 Task: Look for space in Motul, Mexico from 9th July, 2023 to 16th July, 2023 for 2 adults, 1 child in price range Rs.8000 to Rs.16000. Place can be entire place with 2 bedrooms having 2 beds and 1 bathroom. Property type can be house, flat, guest house. Booking option can be shelf check-in. Required host language is English.
Action: Mouse moved to (431, 86)
Screenshot: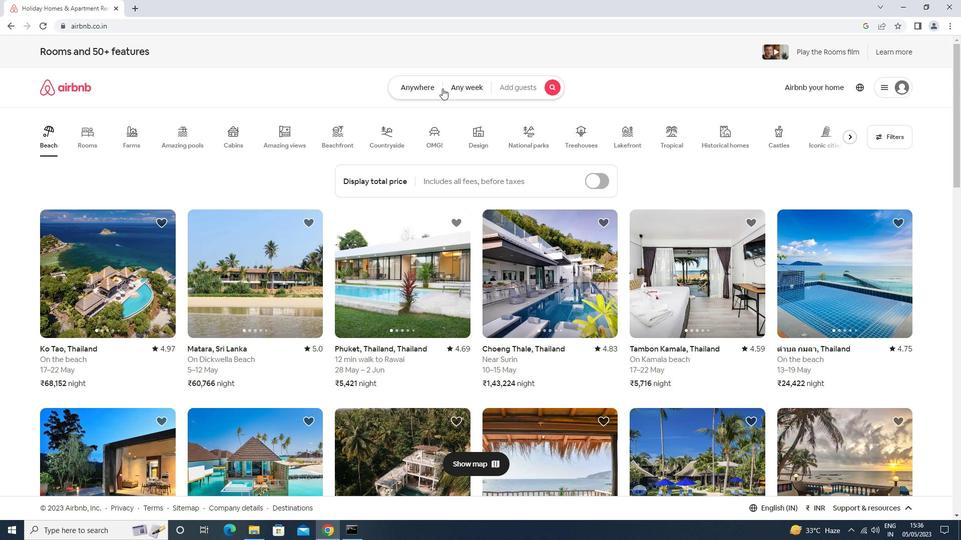 
Action: Mouse pressed left at (431, 86)
Screenshot: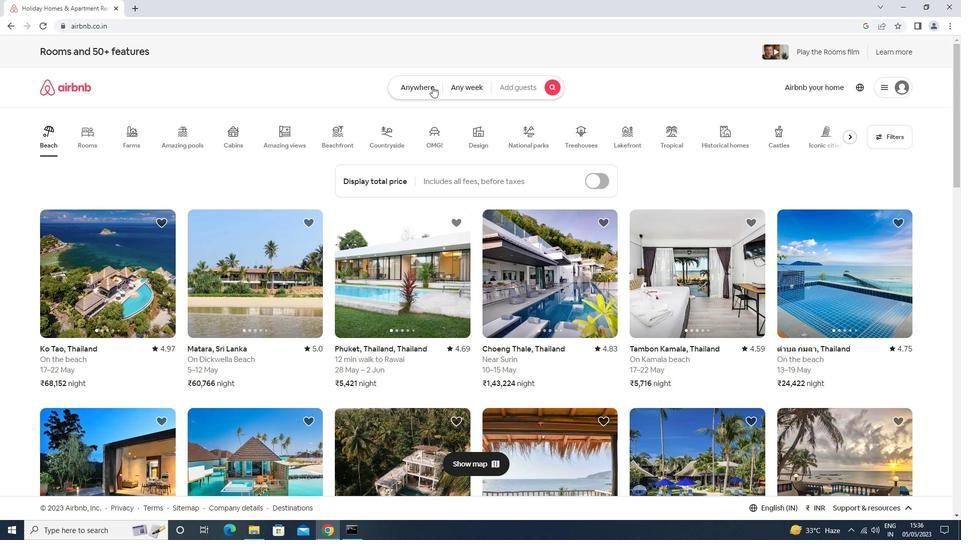 
Action: Mouse moved to (366, 123)
Screenshot: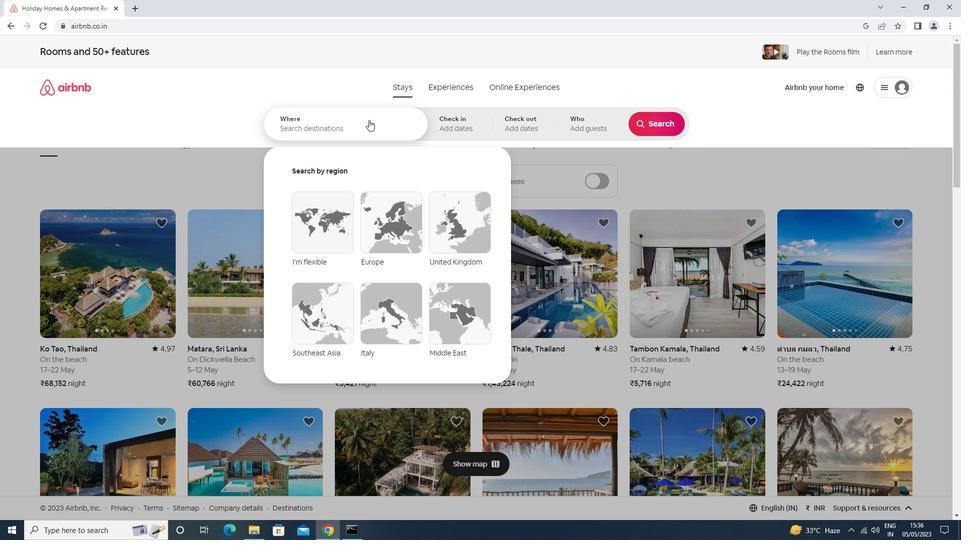 
Action: Mouse pressed left at (366, 123)
Screenshot: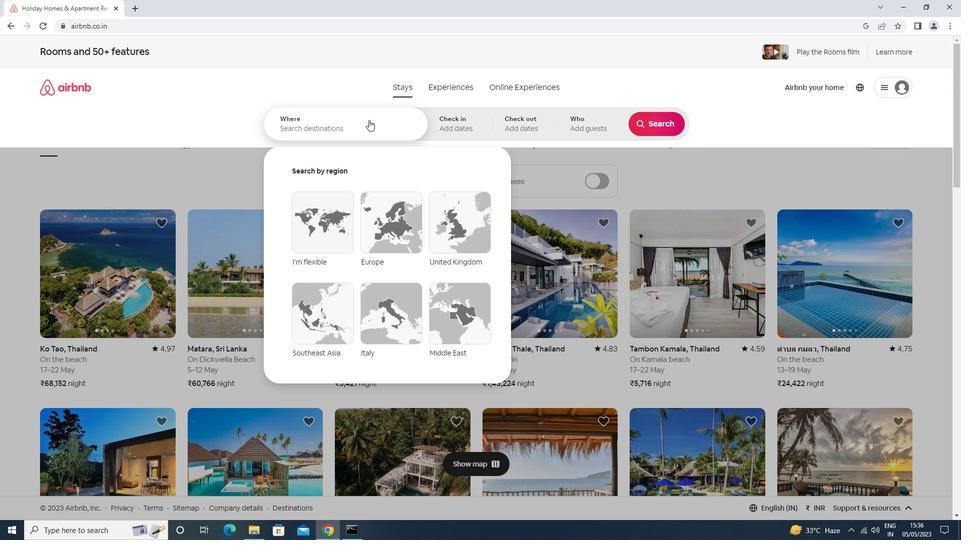 
Action: Mouse moved to (366, 124)
Screenshot: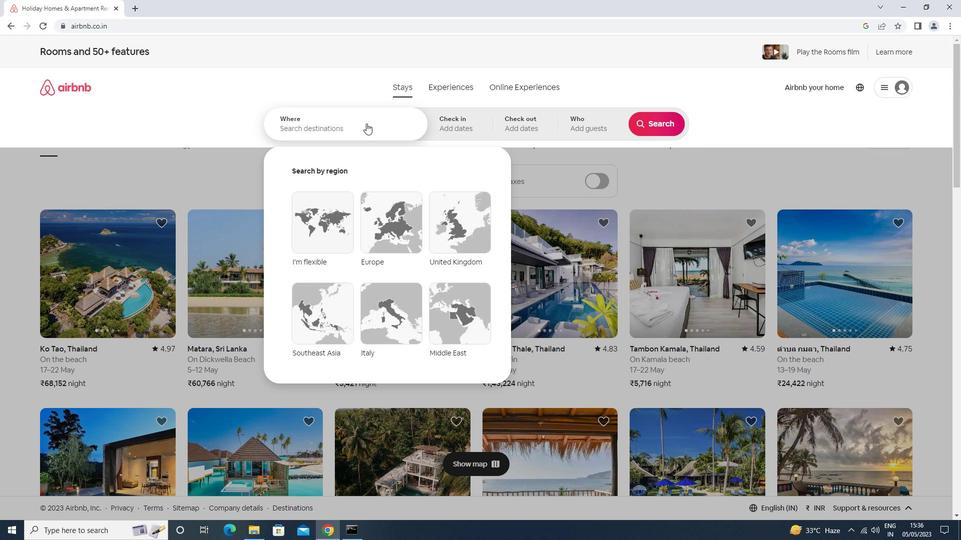 
Action: Key pressed motul<Key.space>mexico<Key.down><Key.enter>
Screenshot: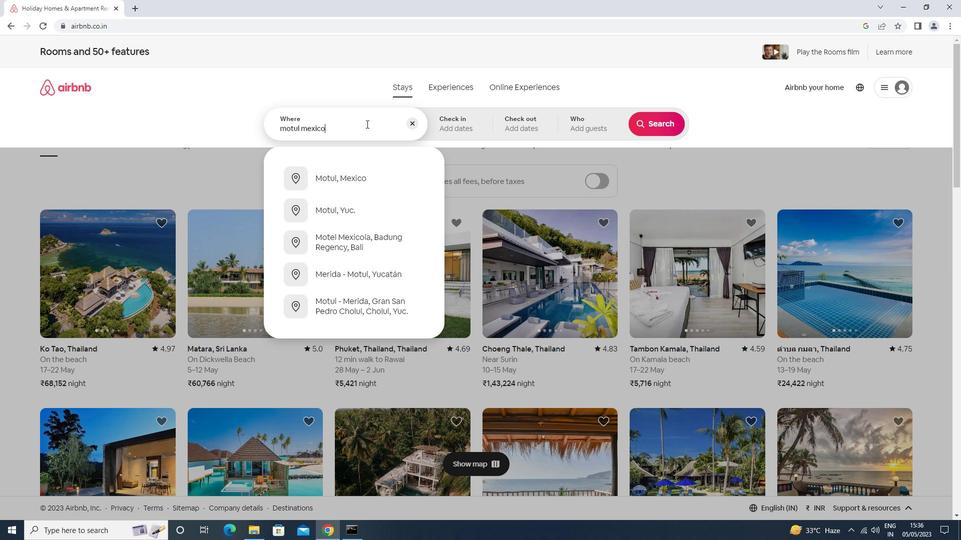 
Action: Mouse moved to (651, 201)
Screenshot: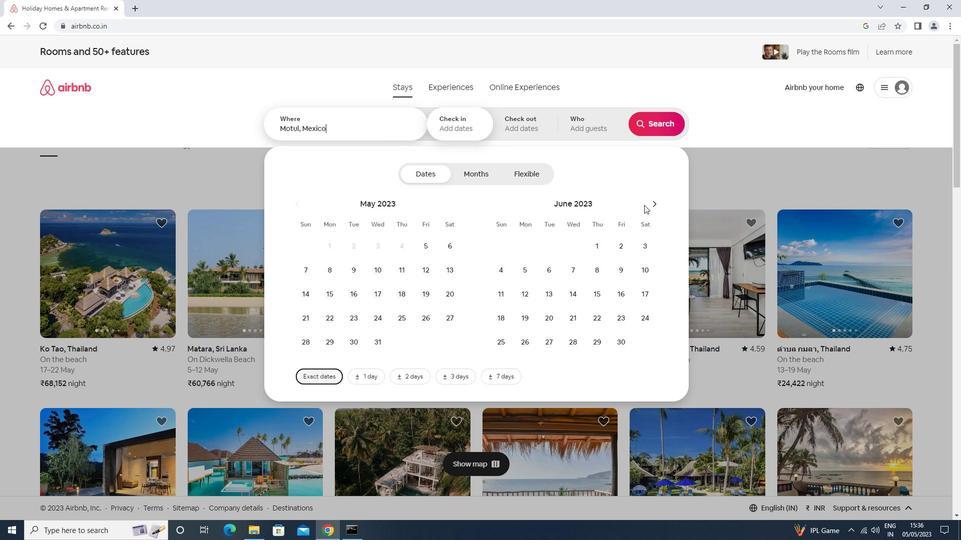 
Action: Mouse pressed left at (651, 201)
Screenshot: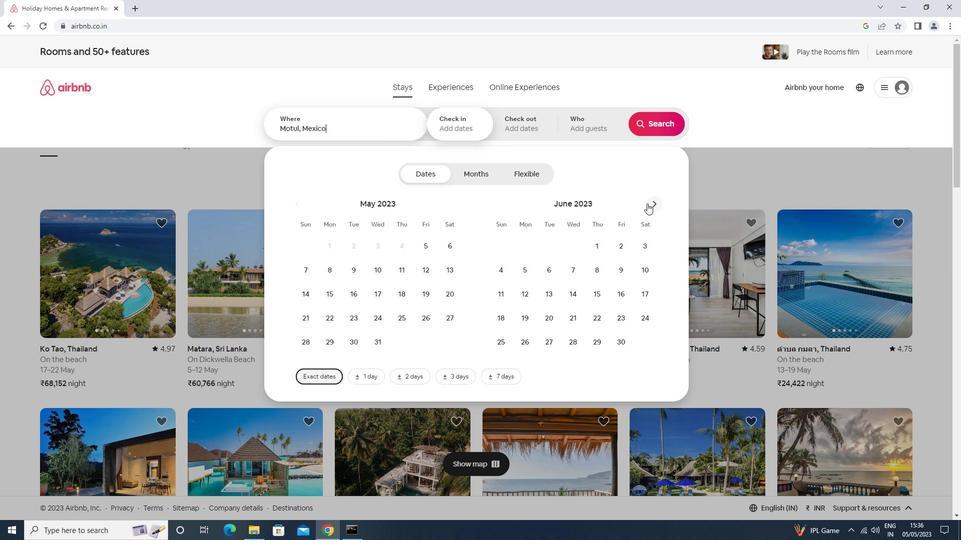 
Action: Mouse moved to (509, 293)
Screenshot: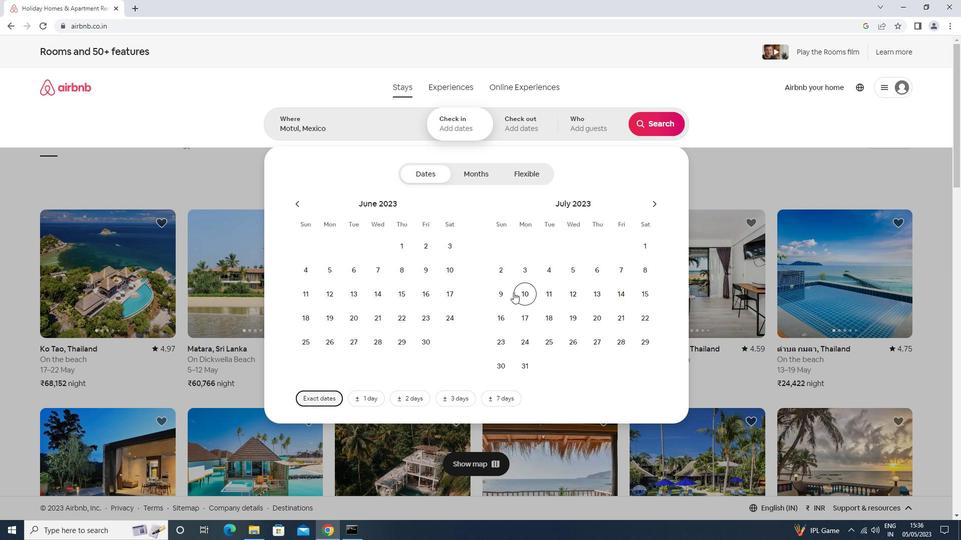 
Action: Mouse pressed left at (509, 293)
Screenshot: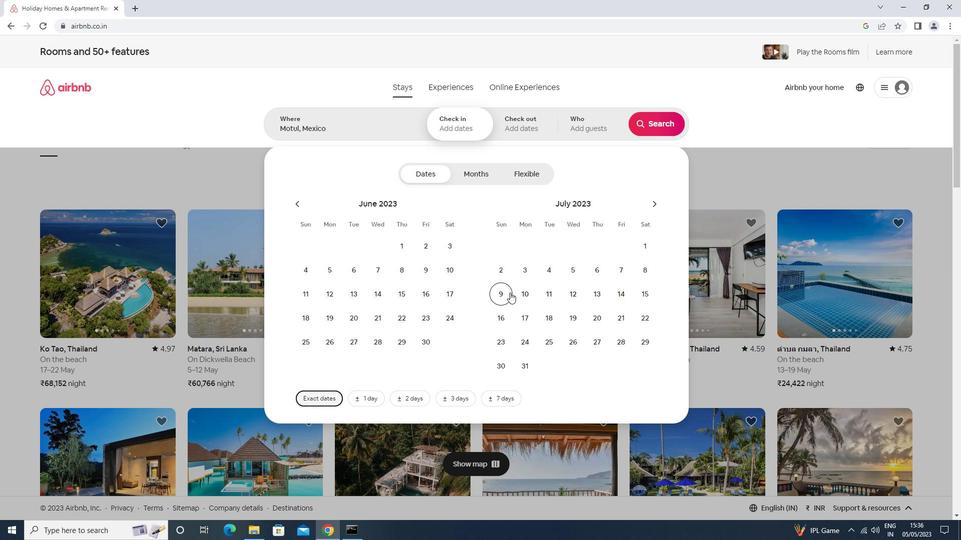 
Action: Mouse moved to (495, 320)
Screenshot: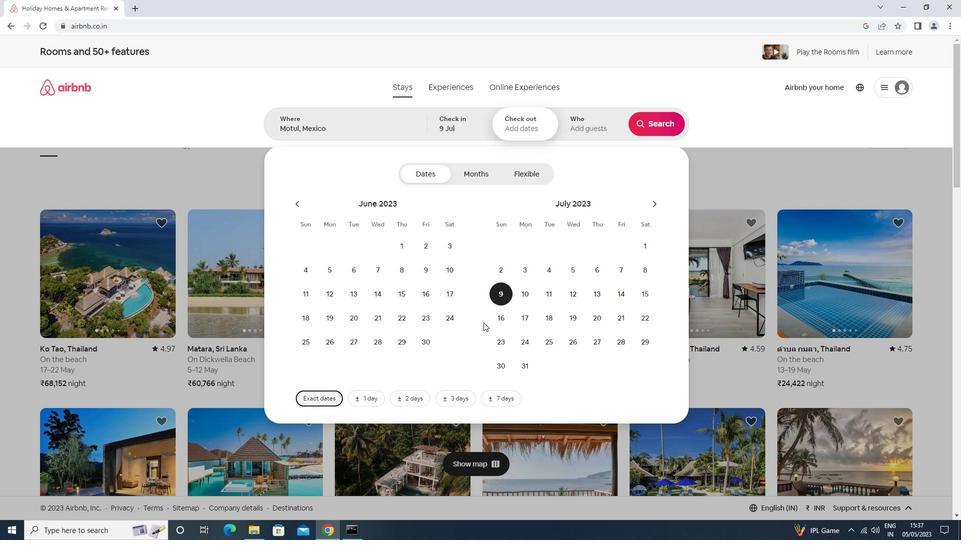 
Action: Mouse pressed left at (495, 320)
Screenshot: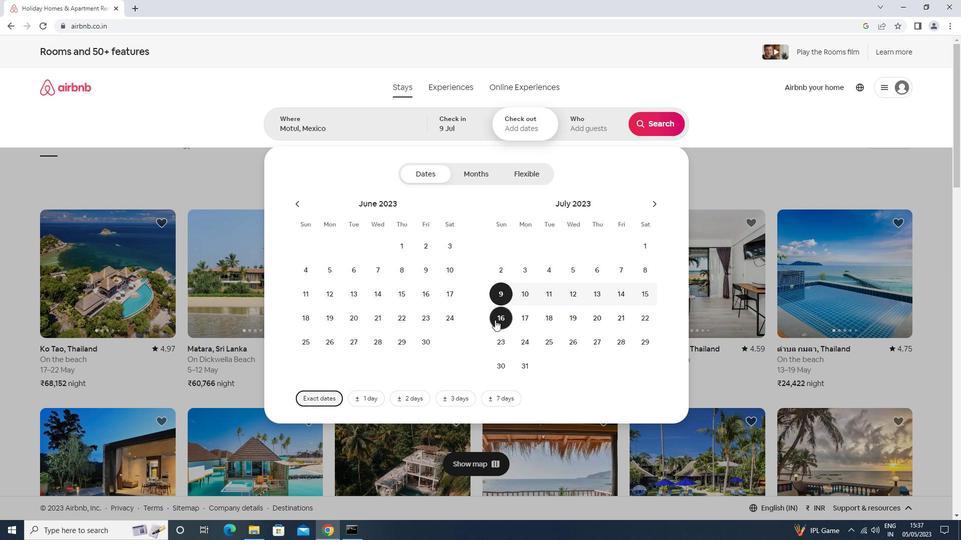 
Action: Mouse moved to (595, 126)
Screenshot: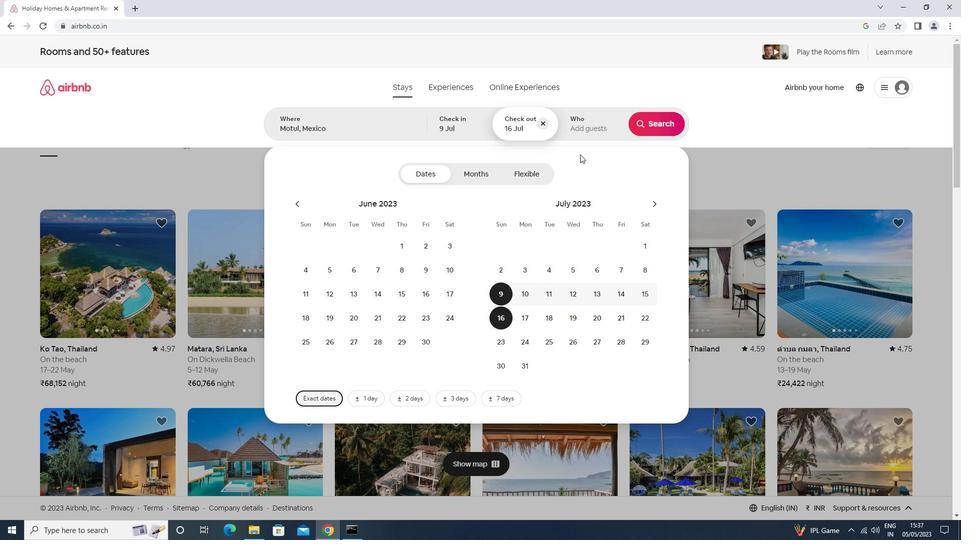
Action: Mouse pressed left at (595, 126)
Screenshot: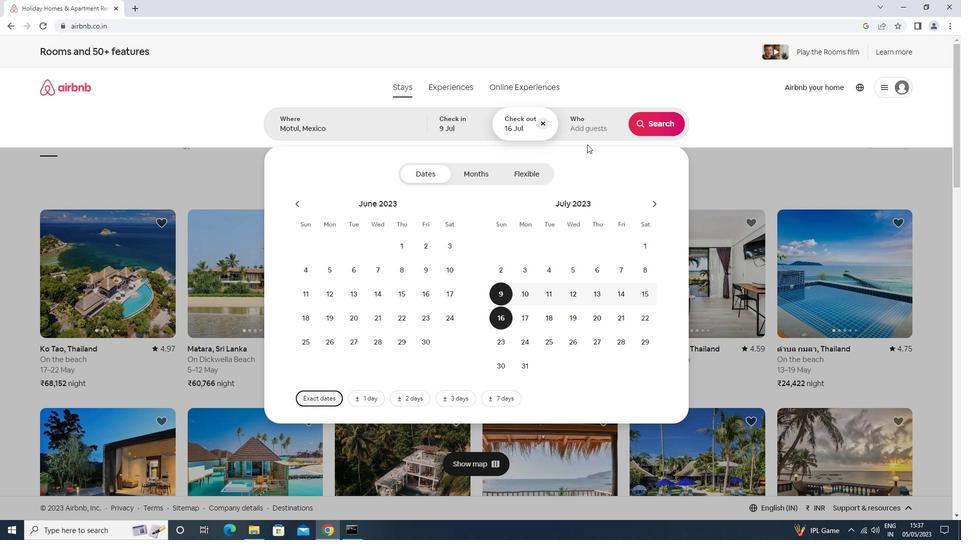 
Action: Mouse moved to (658, 181)
Screenshot: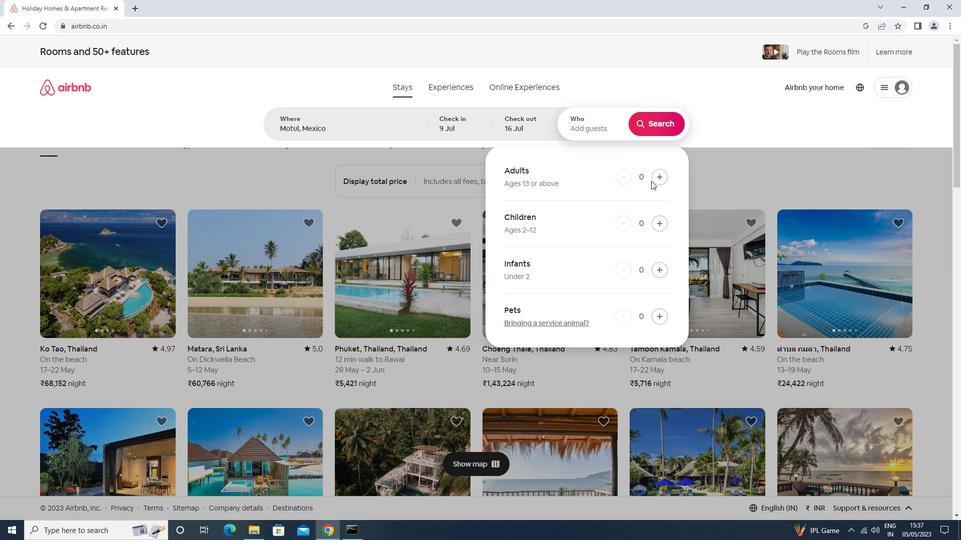 
Action: Mouse pressed left at (658, 181)
Screenshot: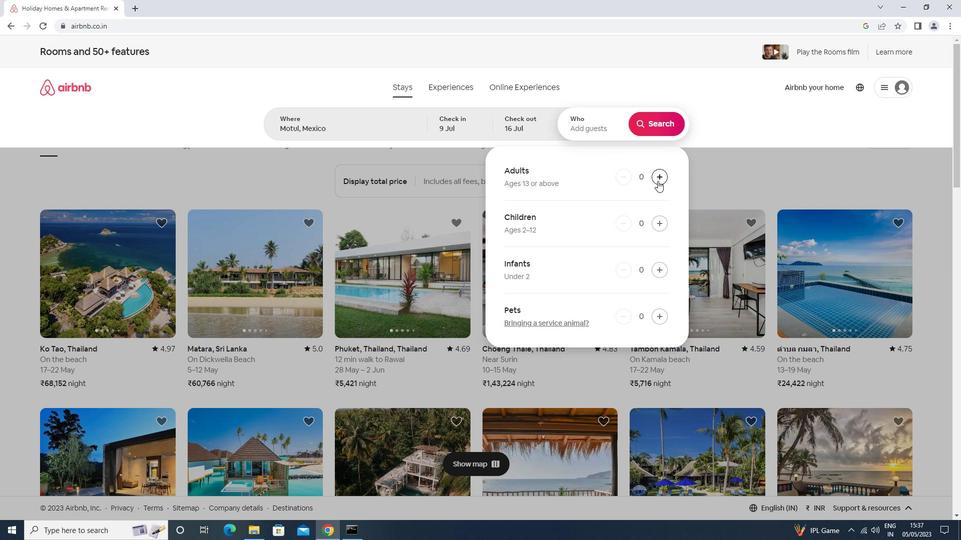 
Action: Mouse pressed left at (658, 181)
Screenshot: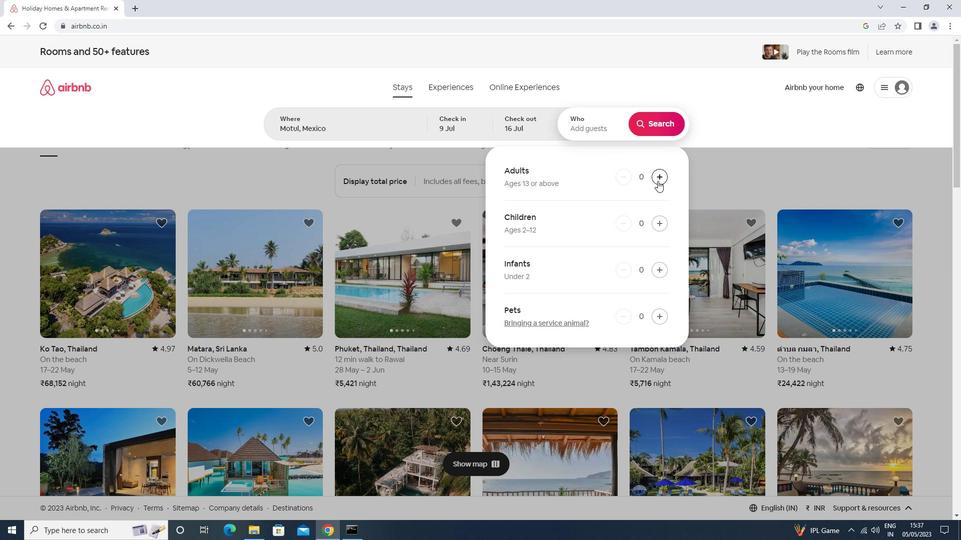 
Action: Mouse moved to (659, 222)
Screenshot: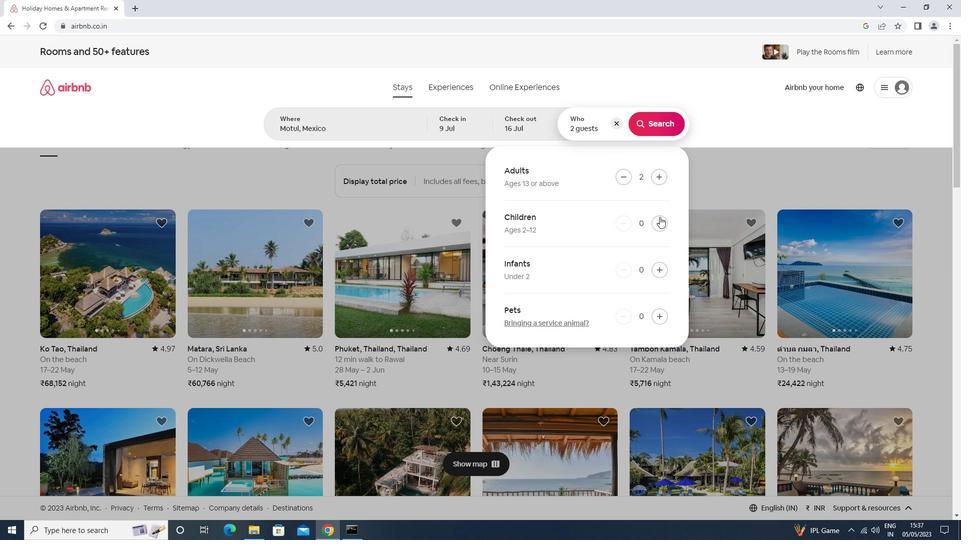 
Action: Mouse pressed left at (659, 222)
Screenshot: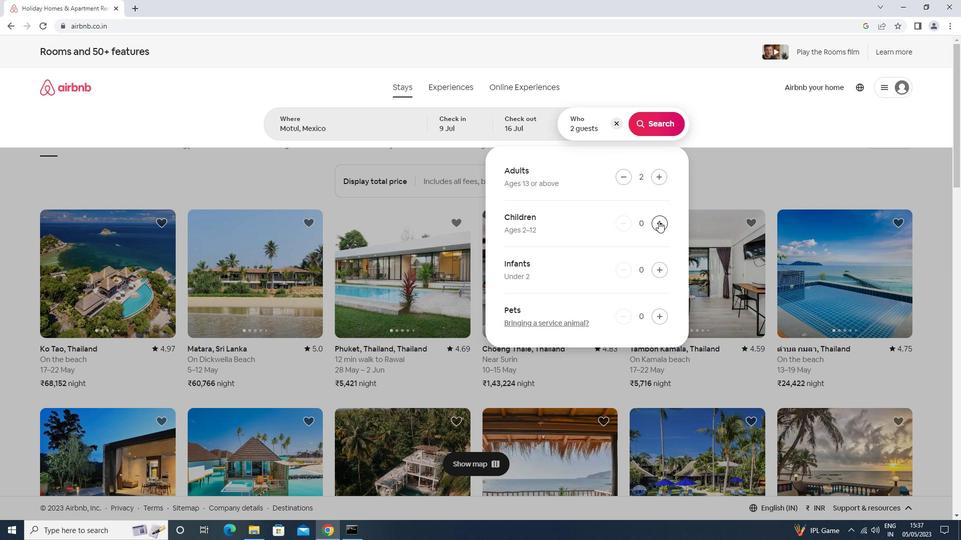 
Action: Mouse moved to (670, 124)
Screenshot: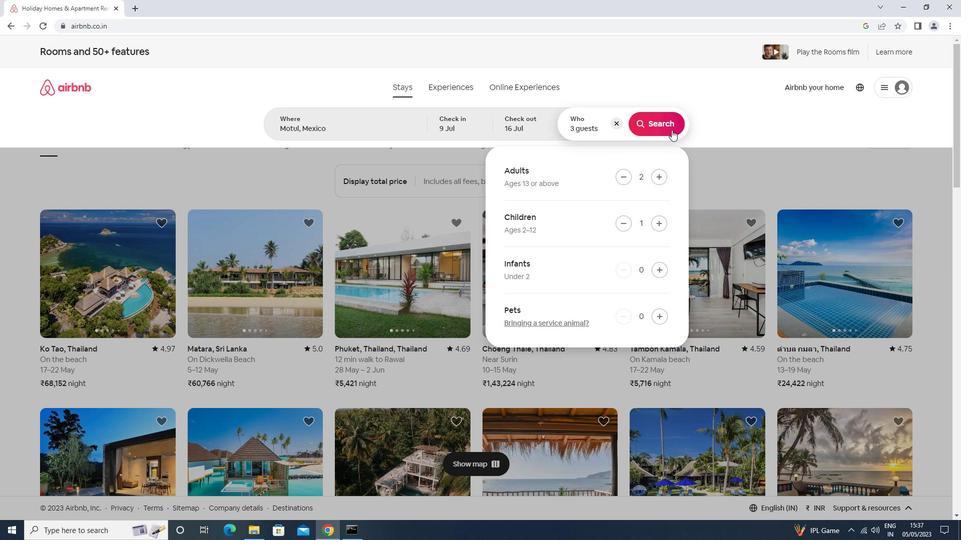 
Action: Mouse pressed left at (670, 124)
Screenshot: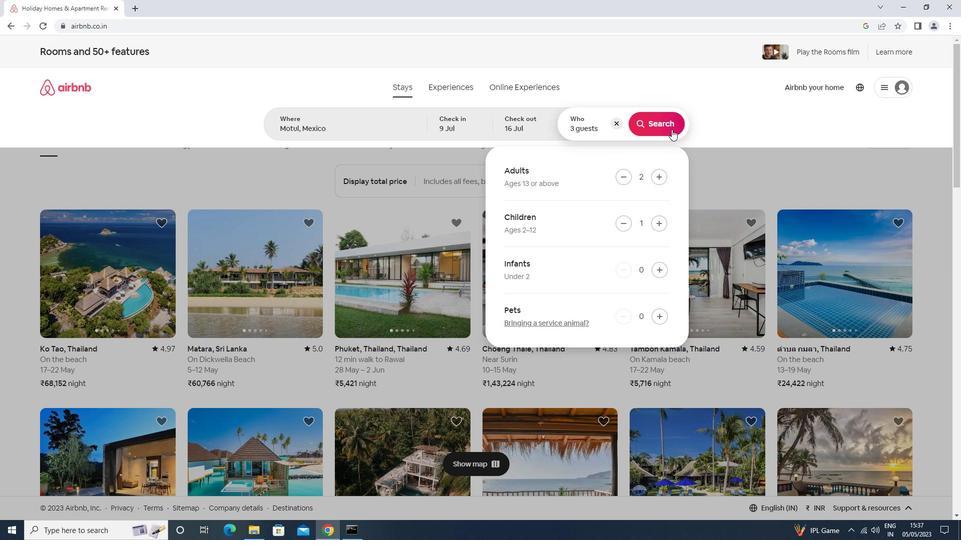 
Action: Mouse moved to (920, 96)
Screenshot: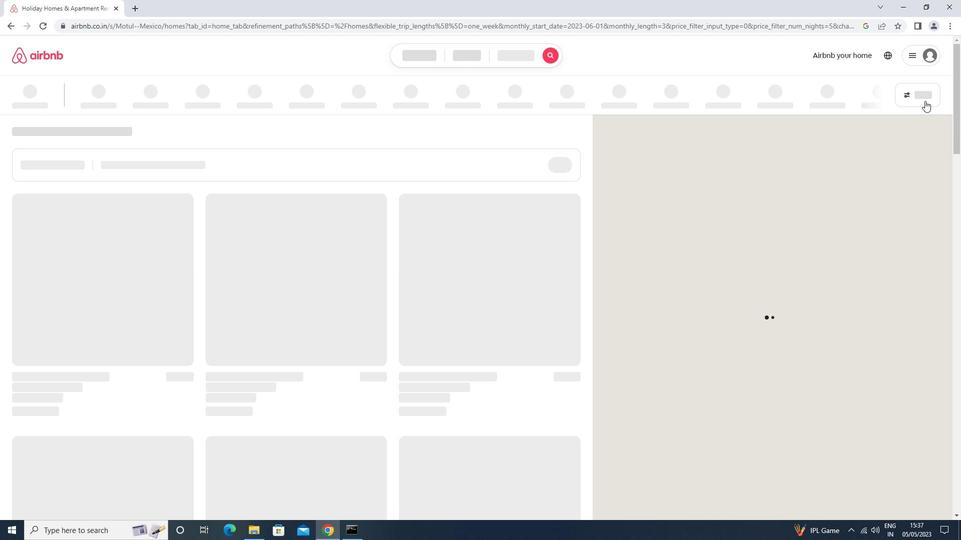 
Action: Mouse pressed left at (920, 96)
Screenshot: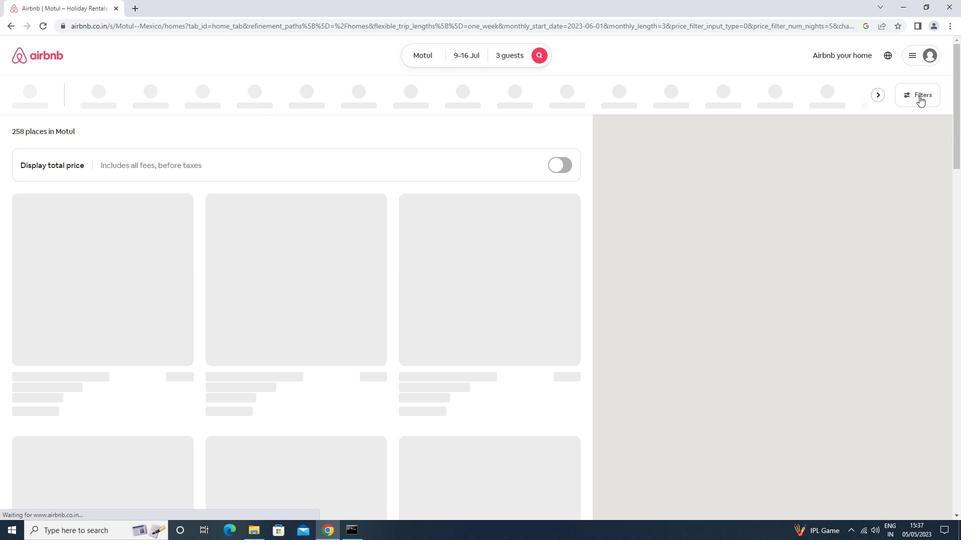 
Action: Mouse moved to (419, 342)
Screenshot: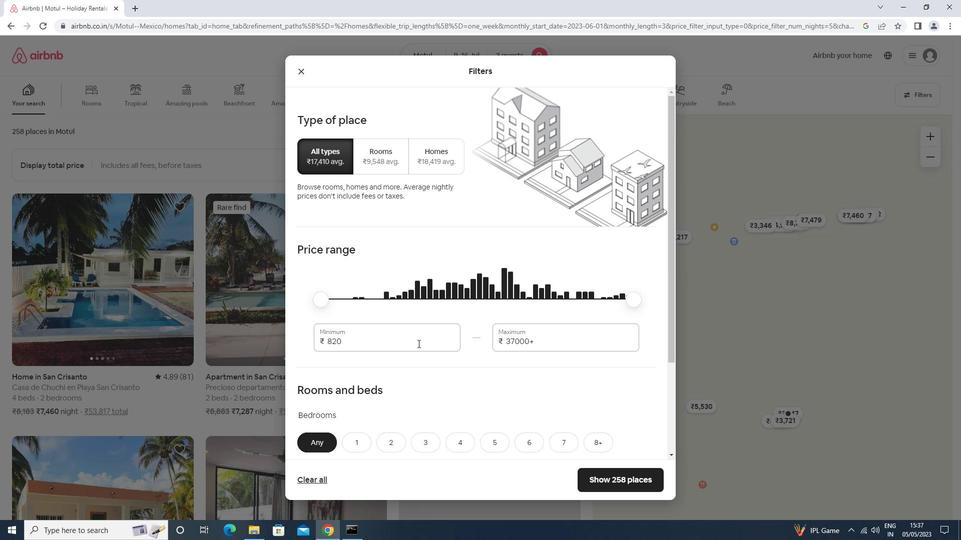 
Action: Mouse pressed left at (419, 342)
Screenshot: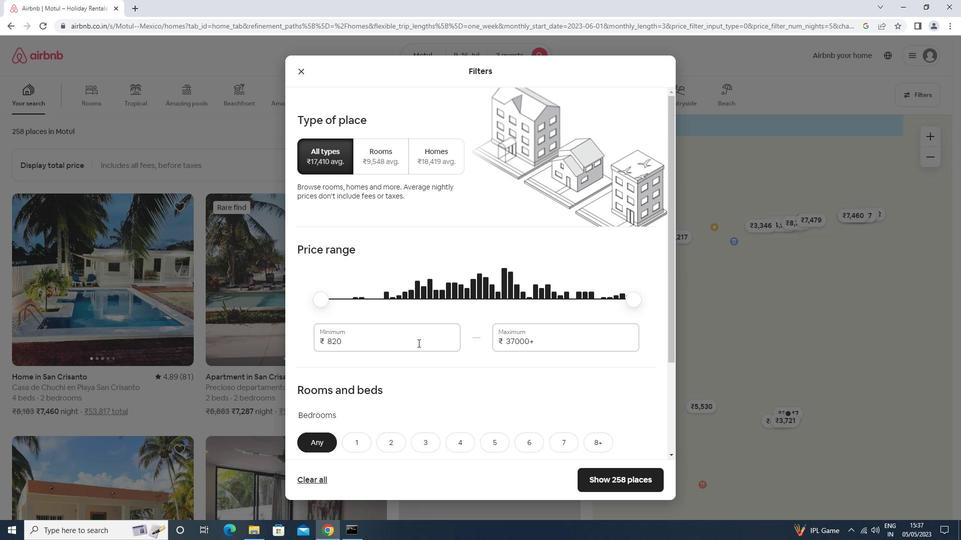 
Action: Key pressed <Key.backspace><Key.backspace><Key.backspace>8000<Key.tab>16000
Screenshot: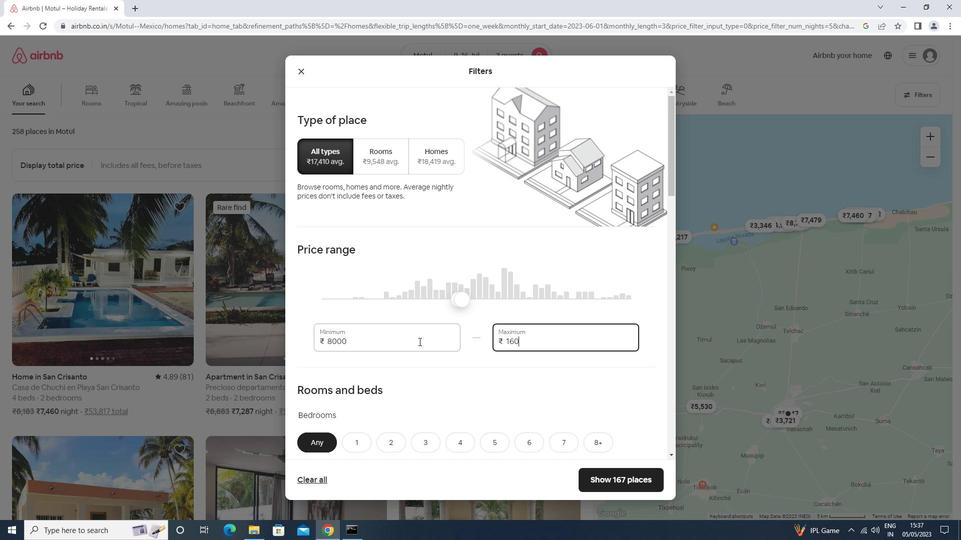 
Action: Mouse moved to (410, 353)
Screenshot: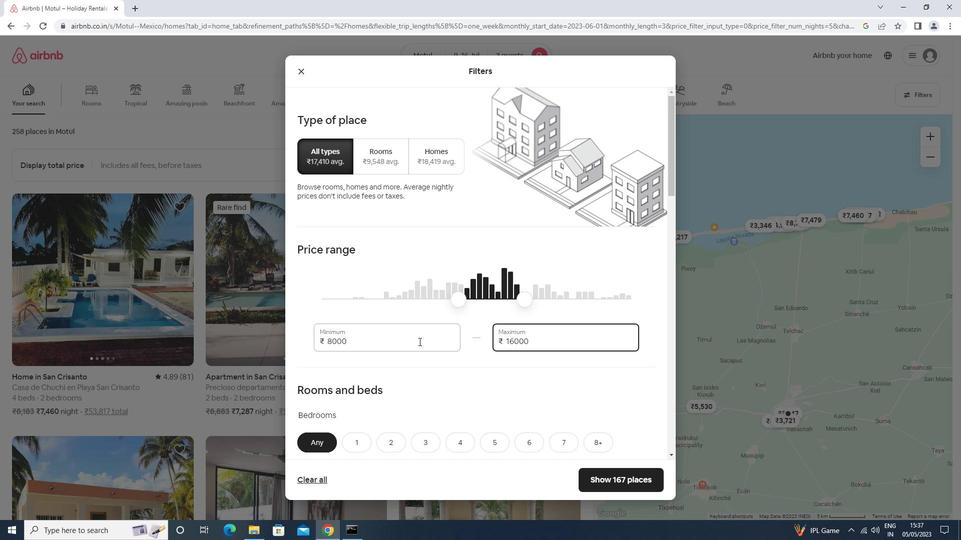 
Action: Mouse scrolled (410, 352) with delta (0, 0)
Screenshot: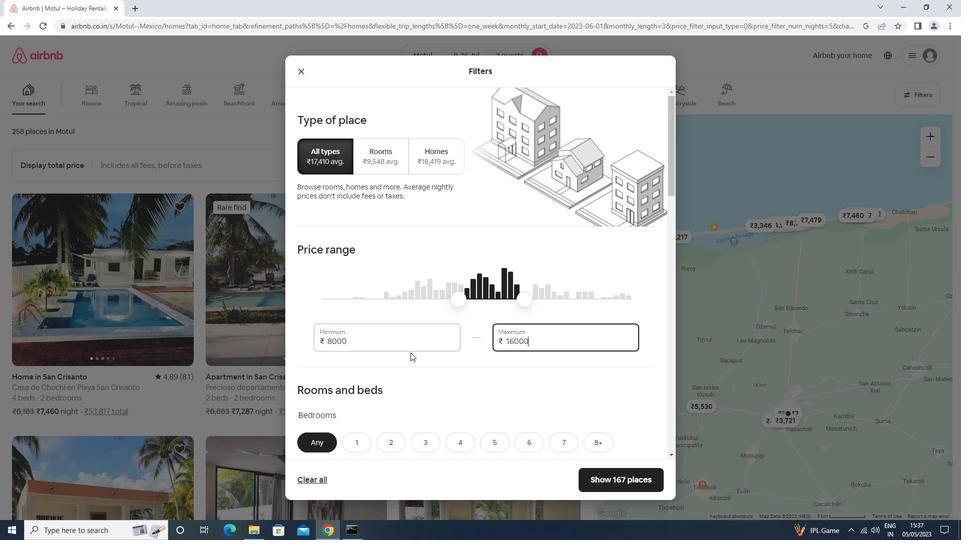 
Action: Mouse scrolled (410, 352) with delta (0, 0)
Screenshot: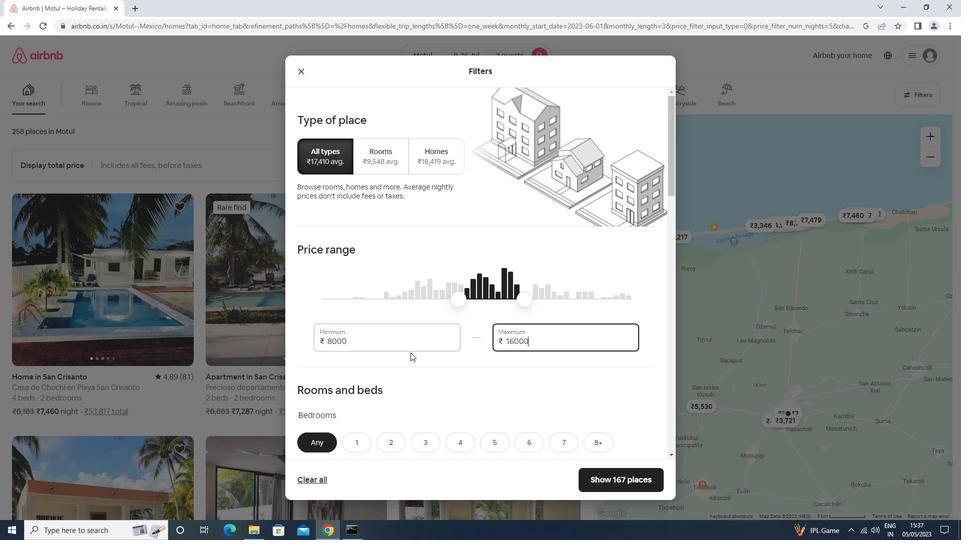 
Action: Mouse scrolled (410, 352) with delta (0, 0)
Screenshot: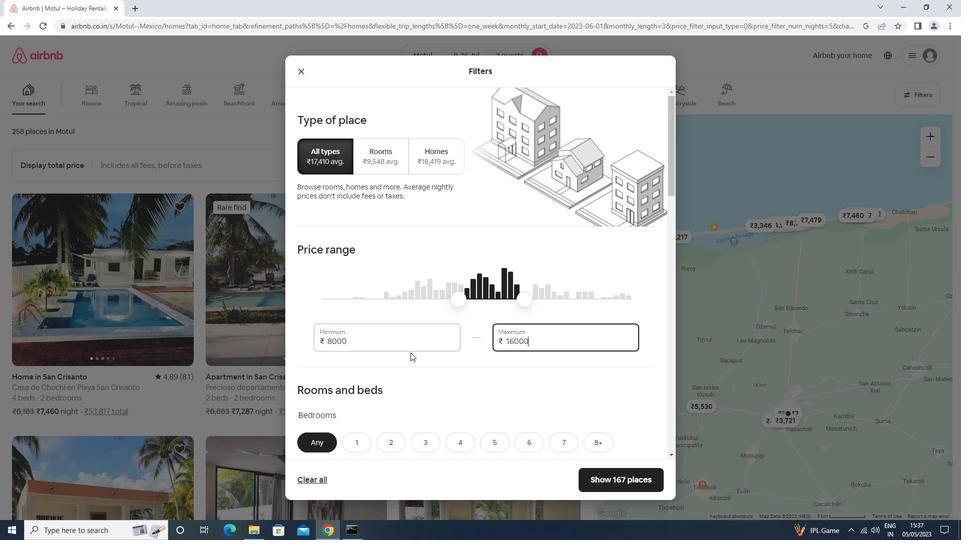 
Action: Mouse scrolled (410, 352) with delta (0, 0)
Screenshot: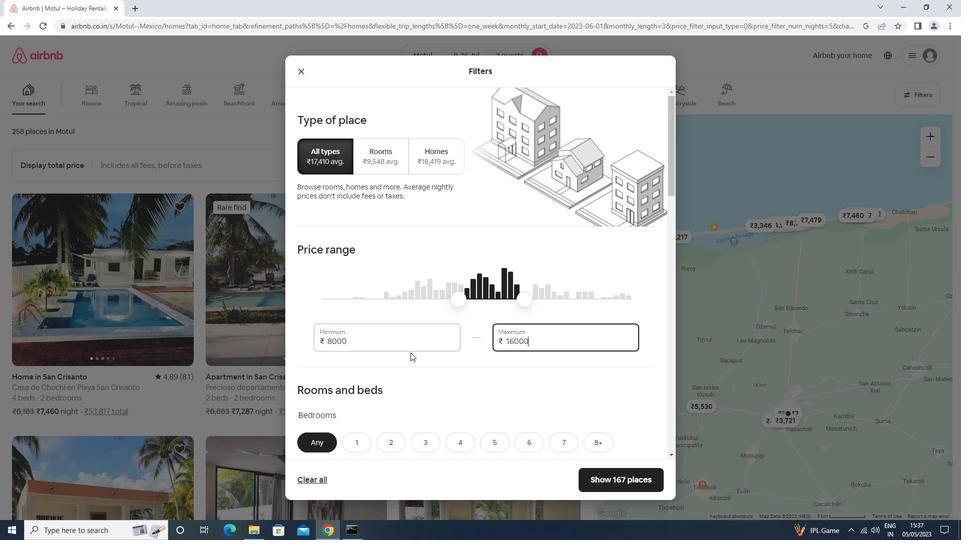 
Action: Mouse scrolled (410, 352) with delta (0, 0)
Screenshot: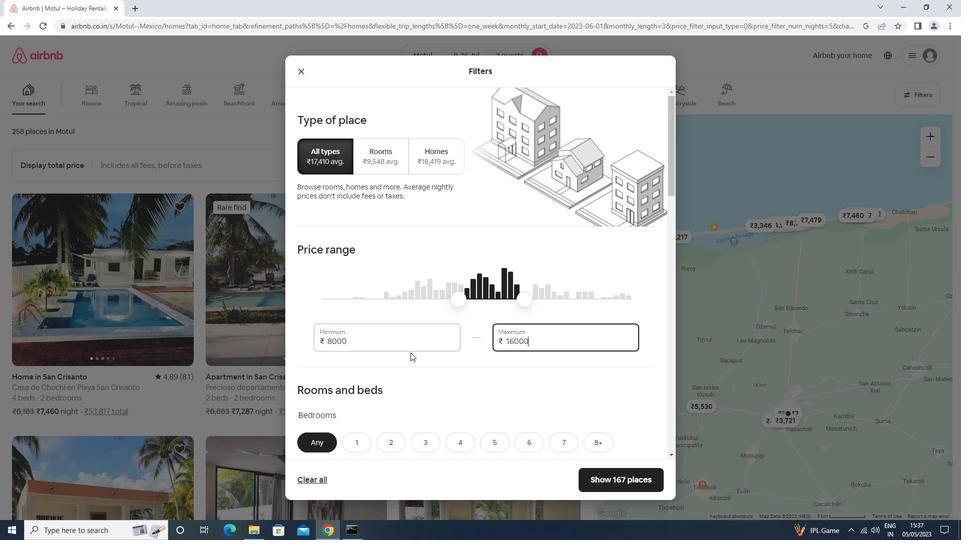 
Action: Mouse moved to (393, 194)
Screenshot: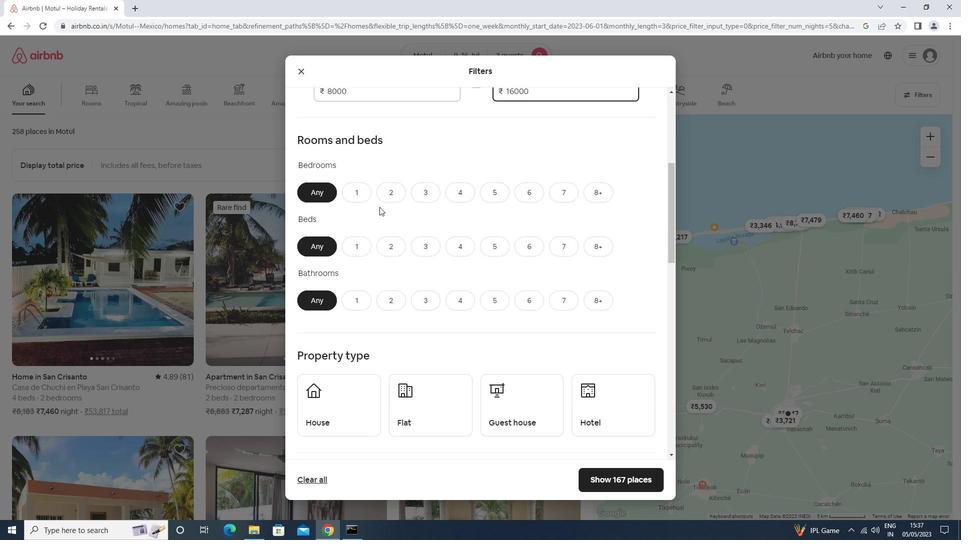 
Action: Mouse pressed left at (393, 194)
Screenshot: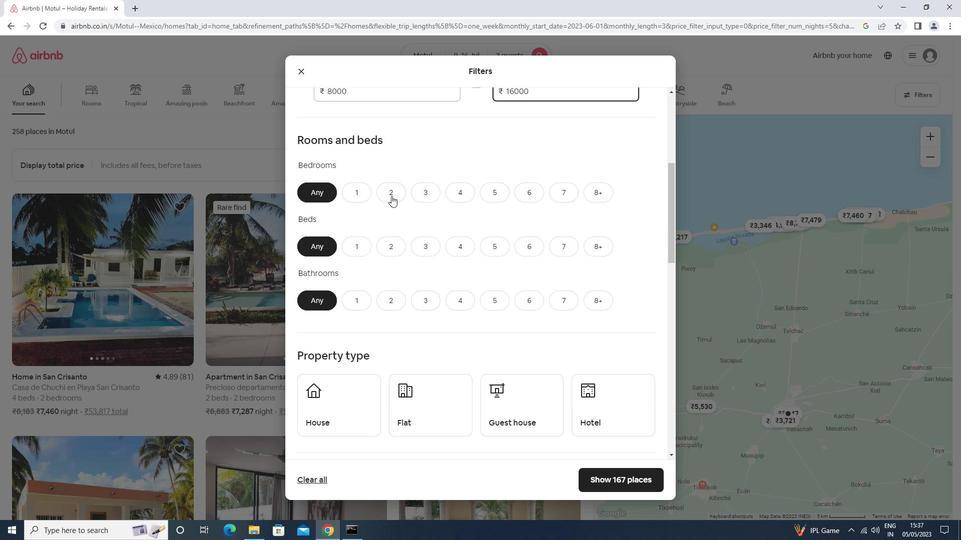 
Action: Mouse moved to (389, 250)
Screenshot: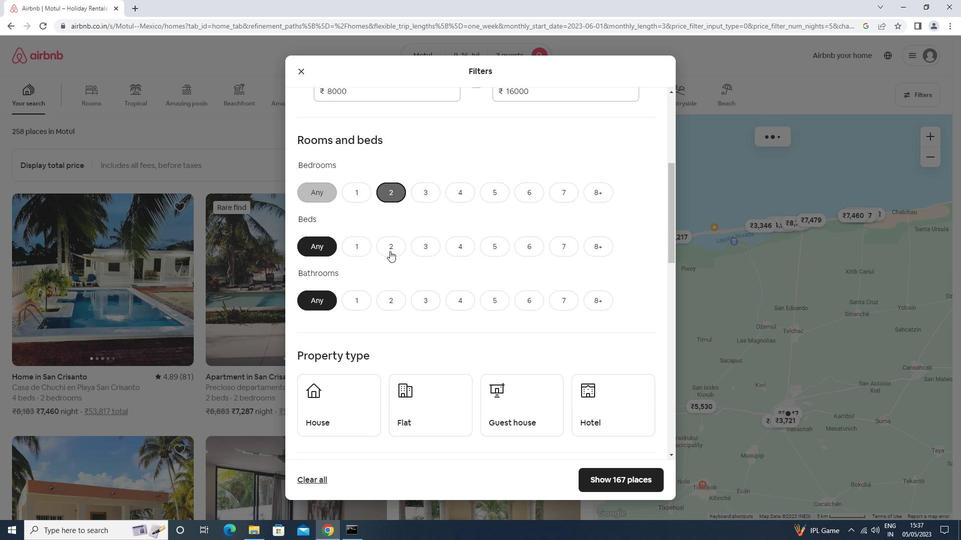 
Action: Mouse pressed left at (389, 250)
Screenshot: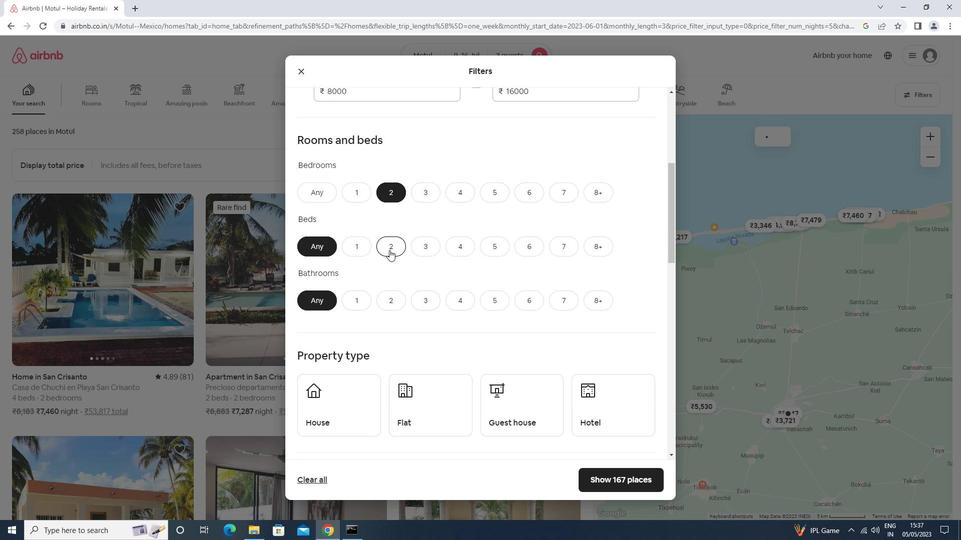 
Action: Mouse moved to (355, 308)
Screenshot: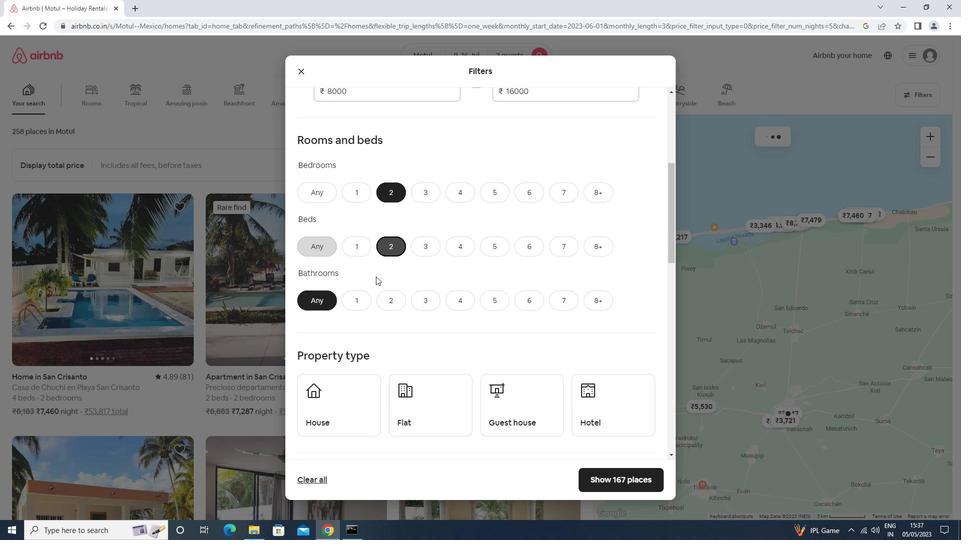 
Action: Mouse pressed left at (355, 308)
Screenshot: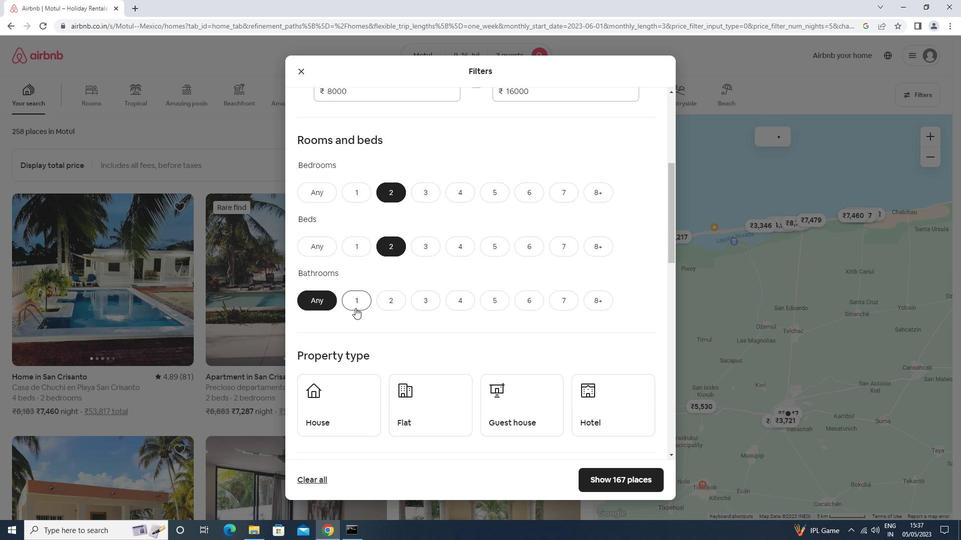 
Action: Mouse scrolled (355, 308) with delta (0, 0)
Screenshot: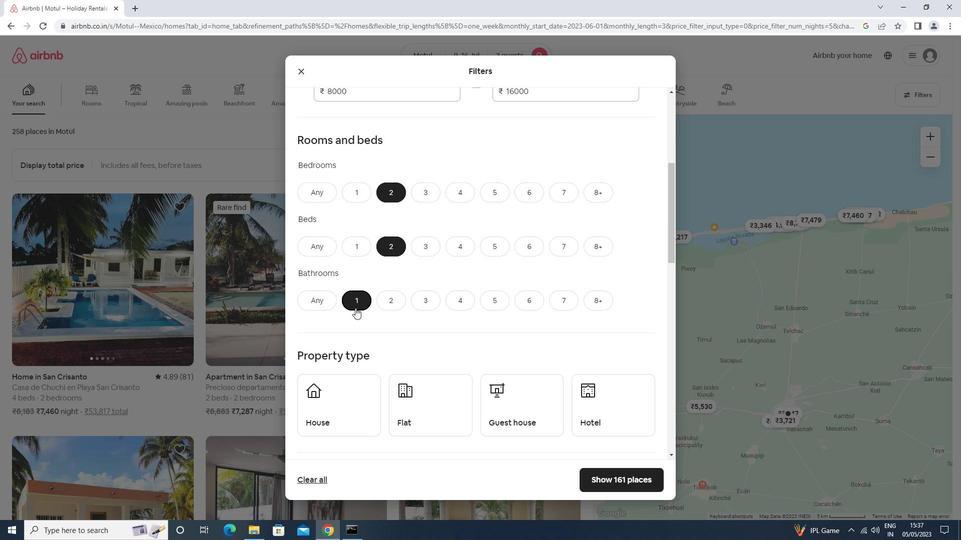
Action: Mouse scrolled (355, 308) with delta (0, 0)
Screenshot: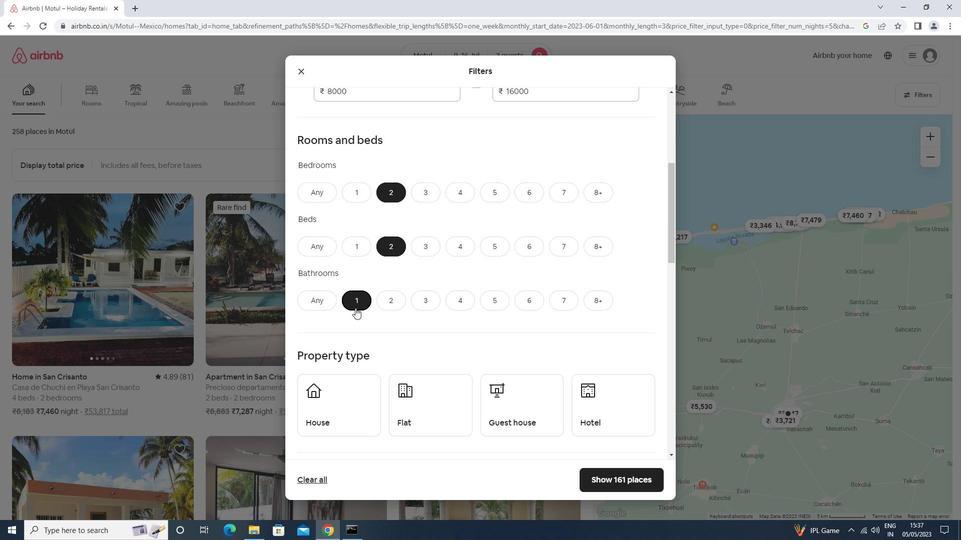 
Action: Mouse scrolled (355, 308) with delta (0, 0)
Screenshot: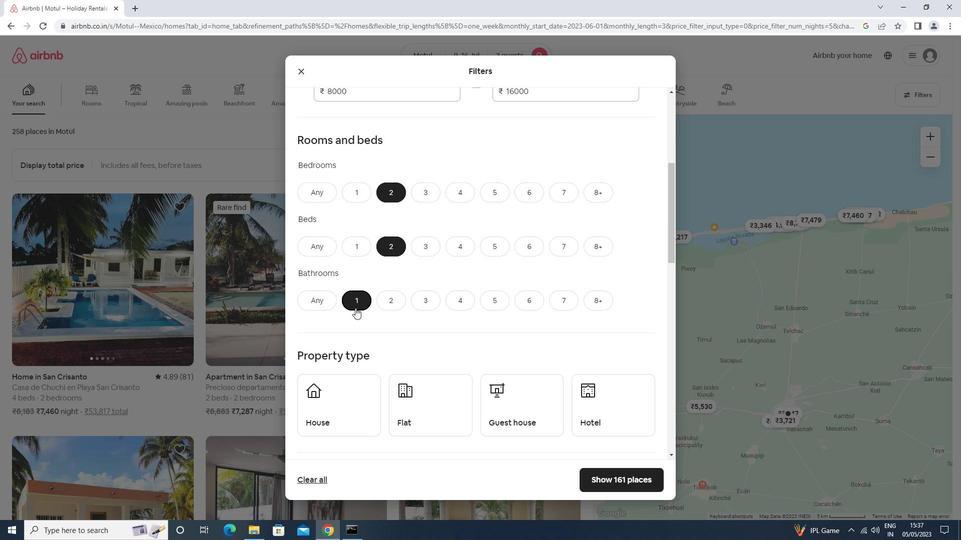
Action: Mouse moved to (365, 258)
Screenshot: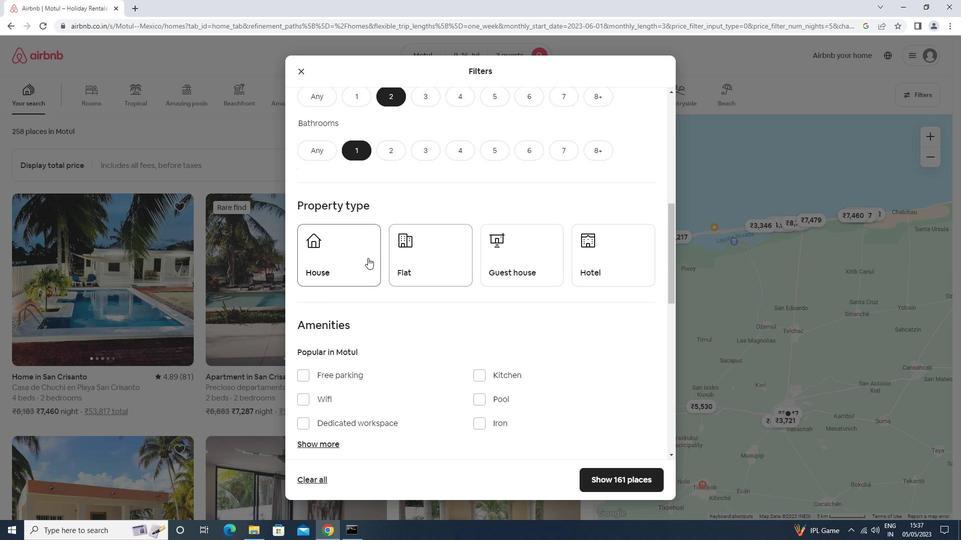 
Action: Mouse pressed left at (365, 258)
Screenshot: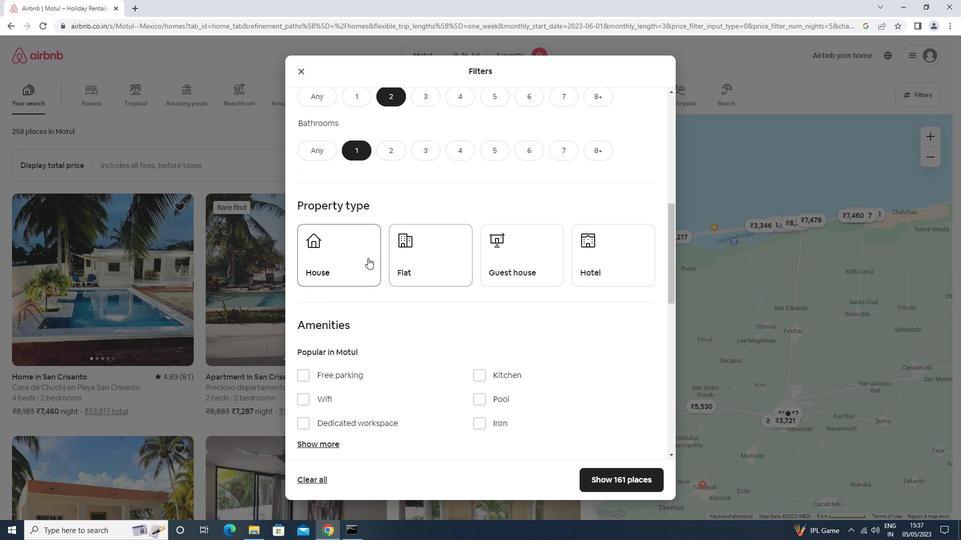 
Action: Mouse moved to (416, 270)
Screenshot: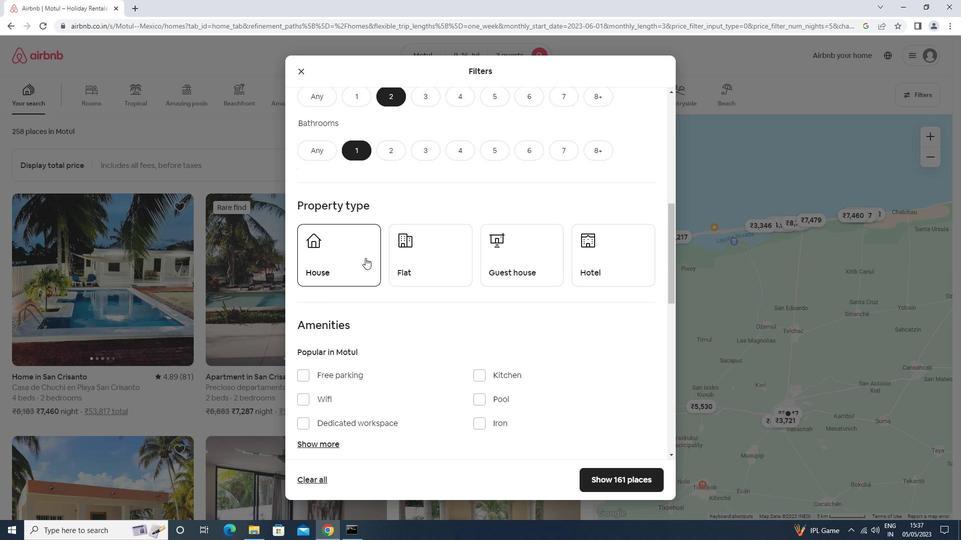 
Action: Mouse pressed left at (416, 270)
Screenshot: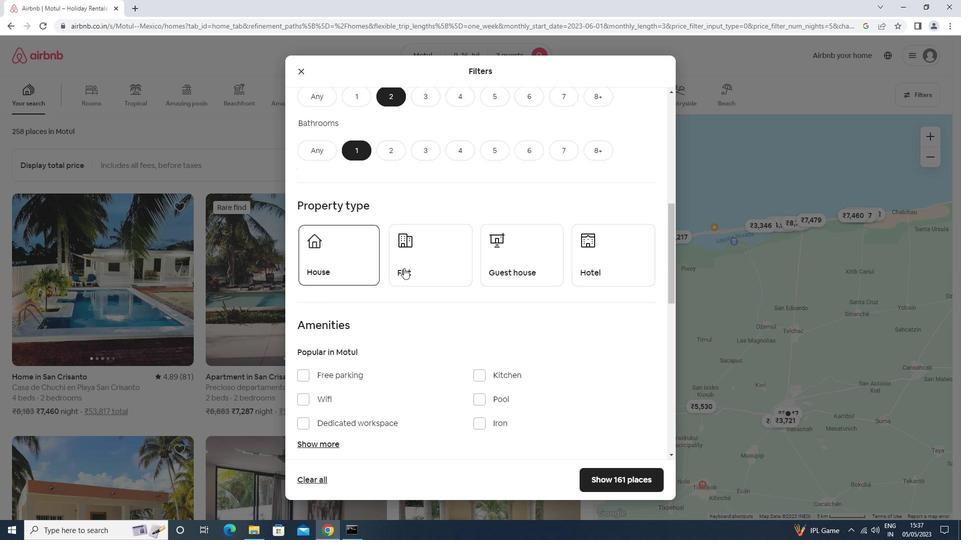 
Action: Mouse moved to (519, 267)
Screenshot: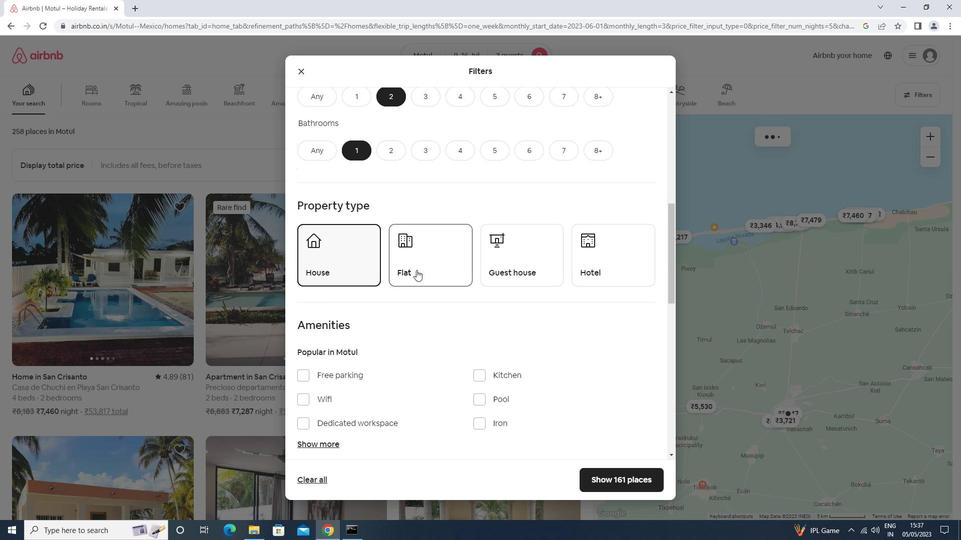 
Action: Mouse pressed left at (519, 267)
Screenshot: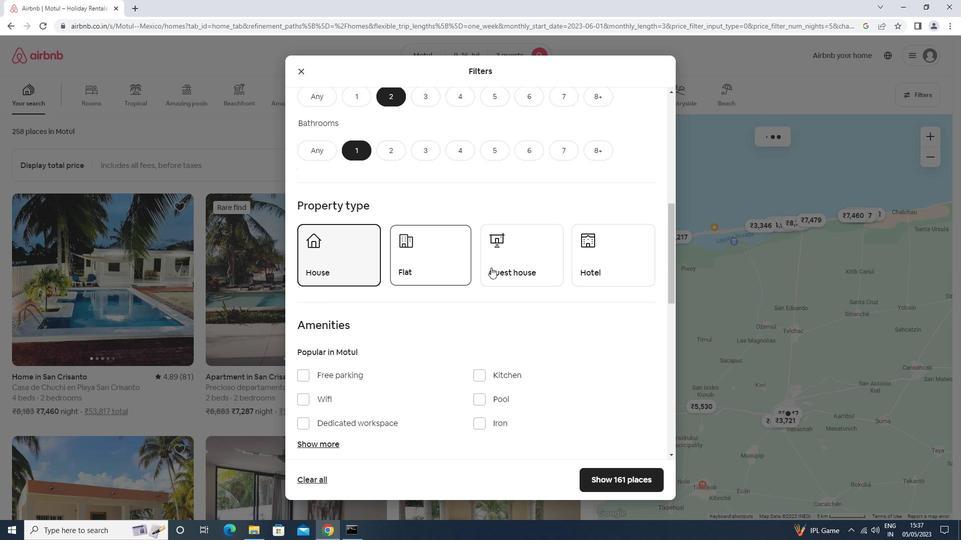 
Action: Mouse moved to (525, 265)
Screenshot: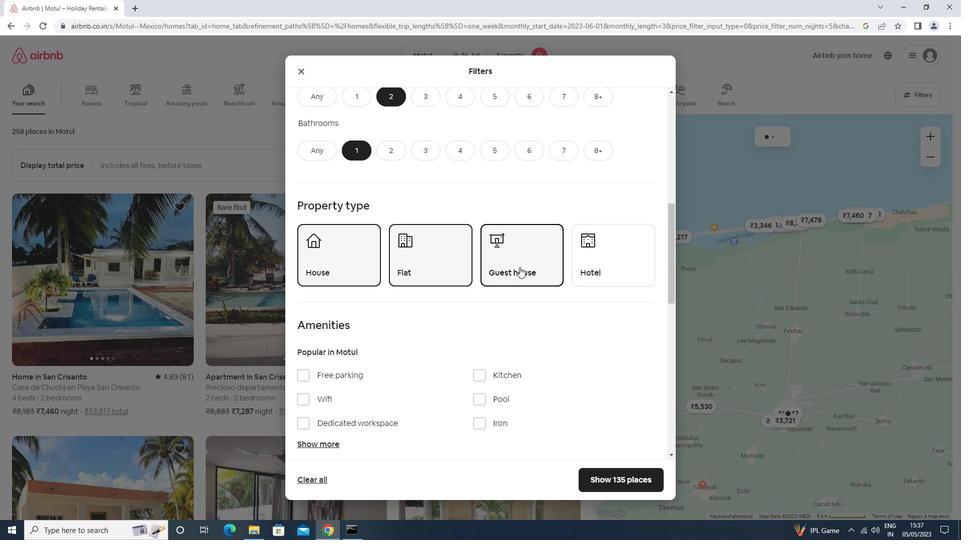 
Action: Mouse scrolled (525, 265) with delta (0, 0)
Screenshot: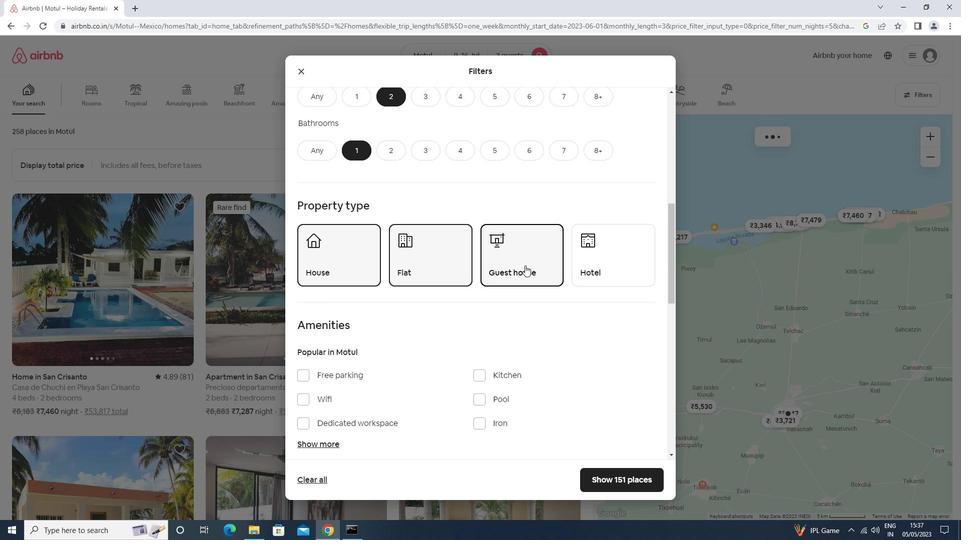 
Action: Mouse scrolled (525, 265) with delta (0, 0)
Screenshot: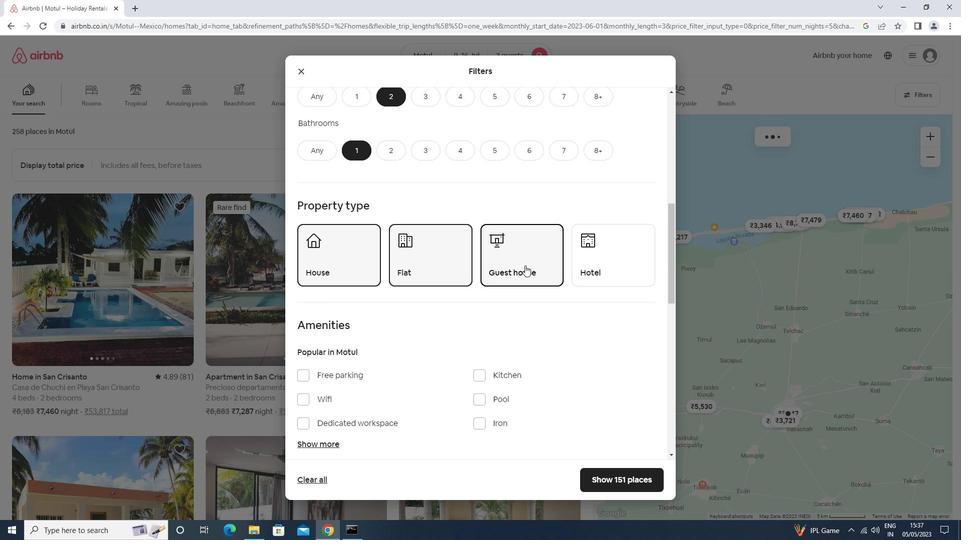
Action: Mouse scrolled (525, 265) with delta (0, 0)
Screenshot: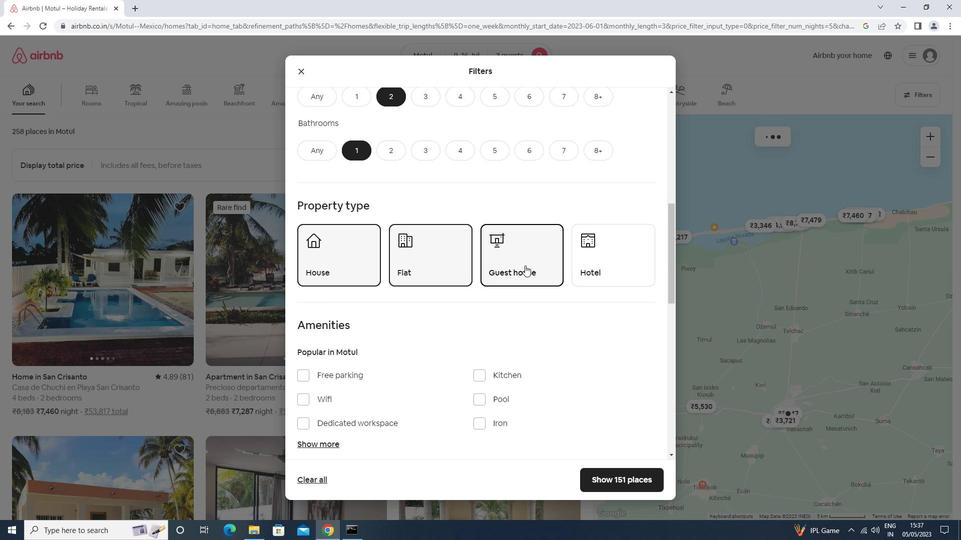 
Action: Mouse scrolled (525, 265) with delta (0, 0)
Screenshot: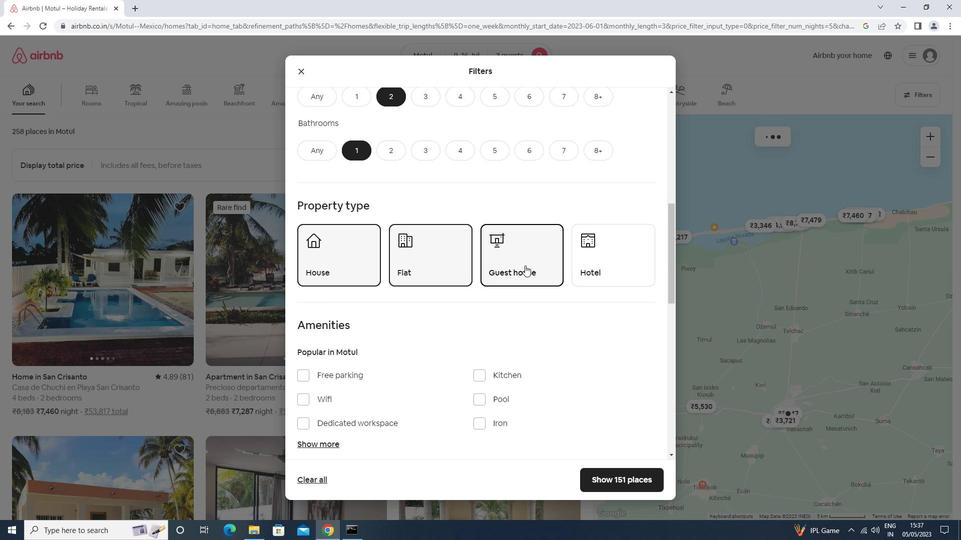 
Action: Mouse moved to (638, 359)
Screenshot: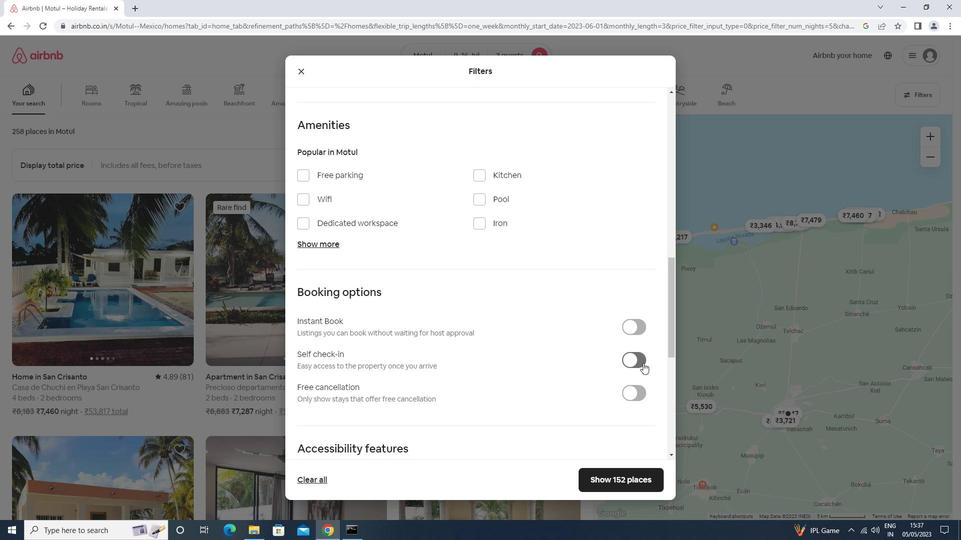 
Action: Mouse pressed left at (638, 359)
Screenshot: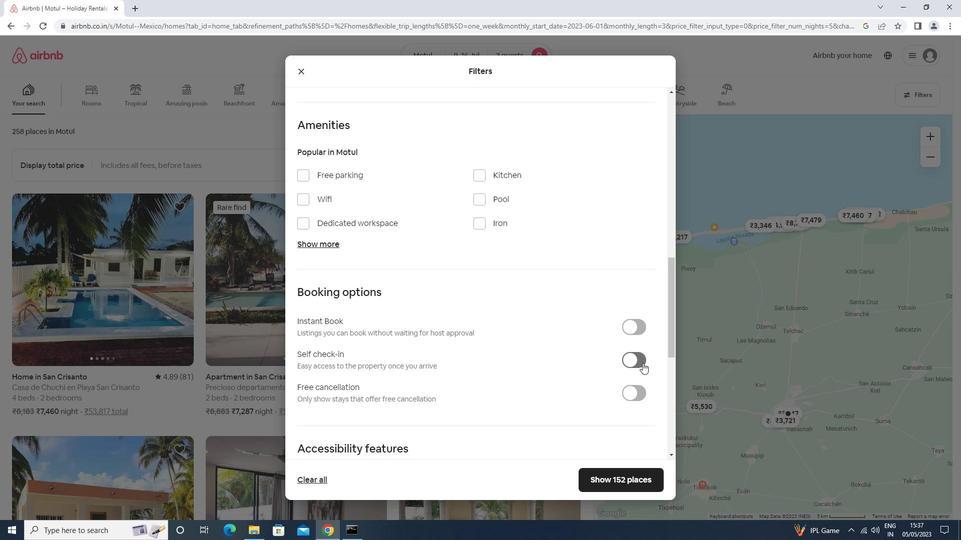
Action: Mouse moved to (634, 364)
Screenshot: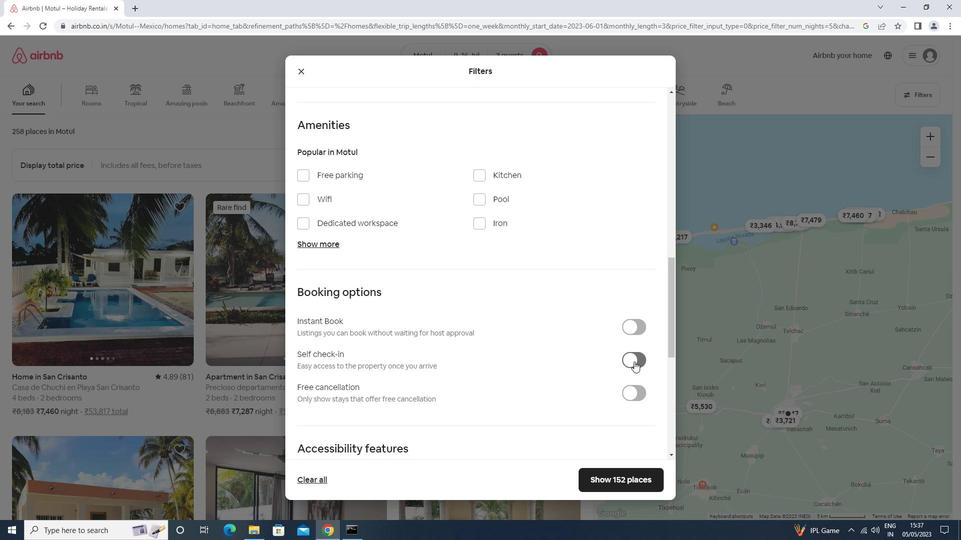 
Action: Mouse scrolled (634, 364) with delta (0, 0)
Screenshot: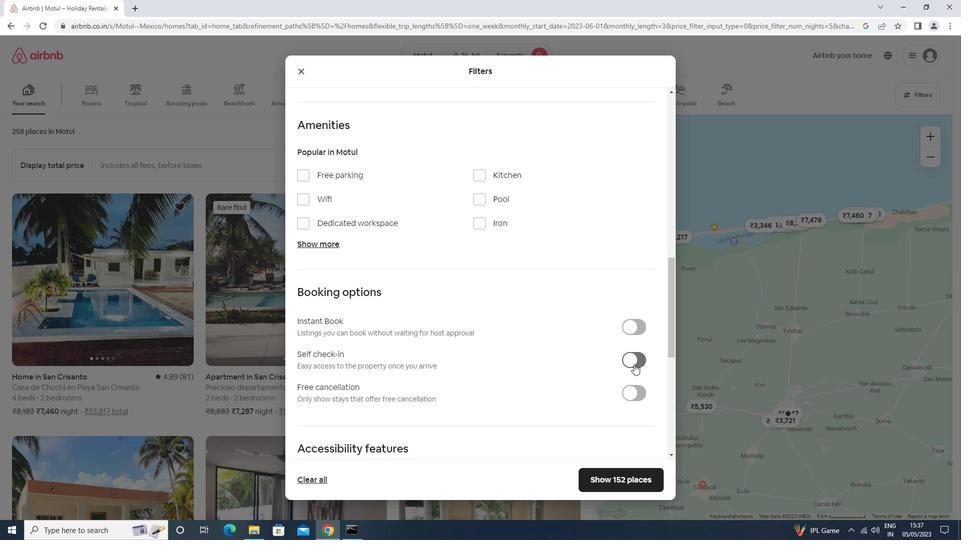 
Action: Mouse scrolled (634, 364) with delta (0, 0)
Screenshot: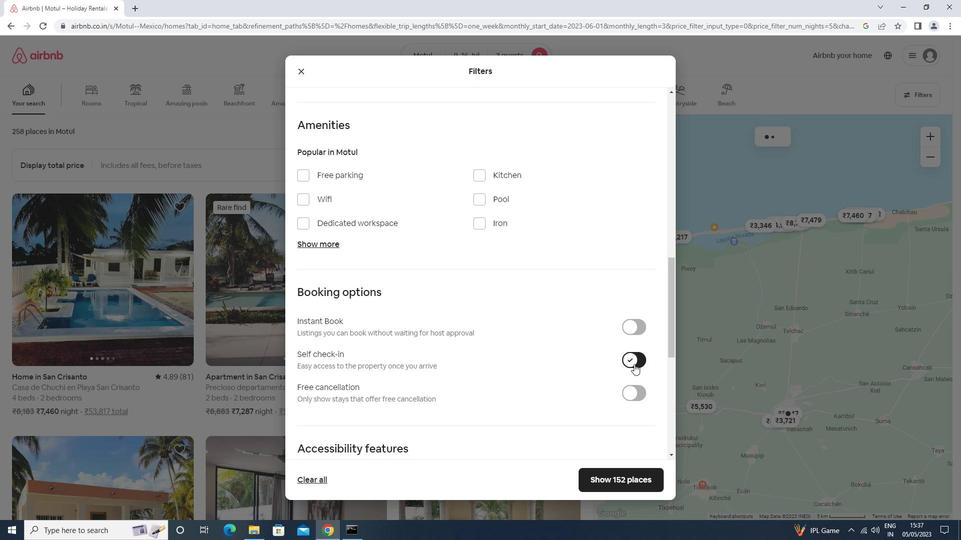 
Action: Mouse scrolled (634, 364) with delta (0, 0)
Screenshot: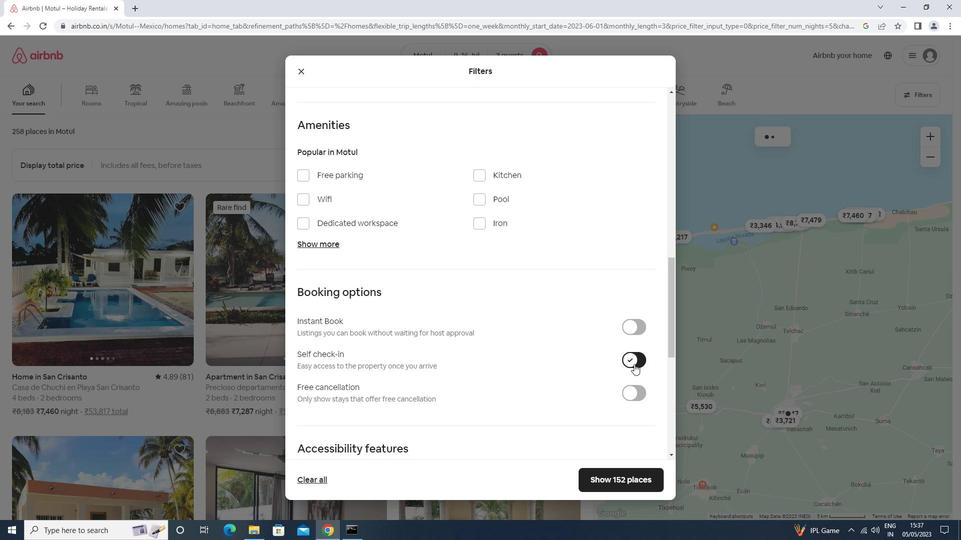 
Action: Mouse scrolled (634, 364) with delta (0, 0)
Screenshot: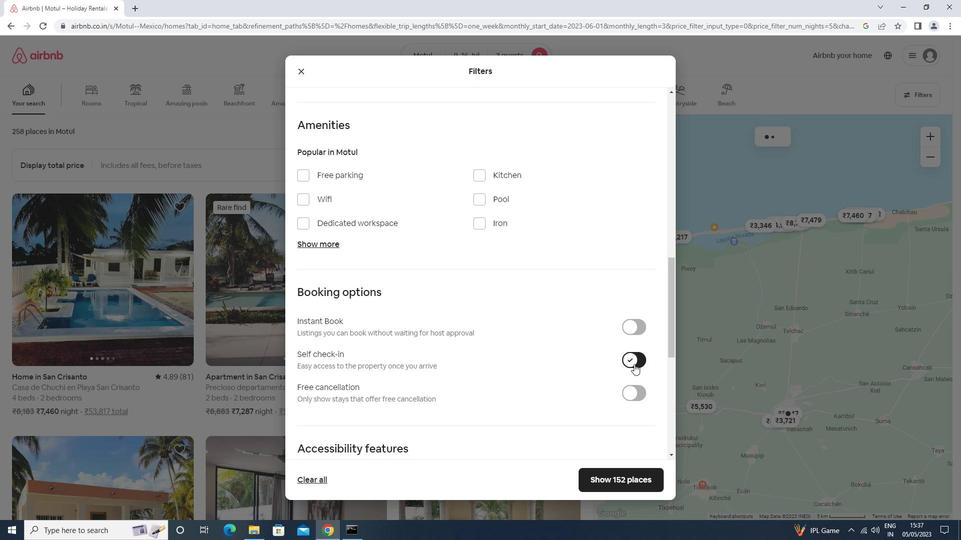 
Action: Mouse scrolled (634, 364) with delta (0, 0)
Screenshot: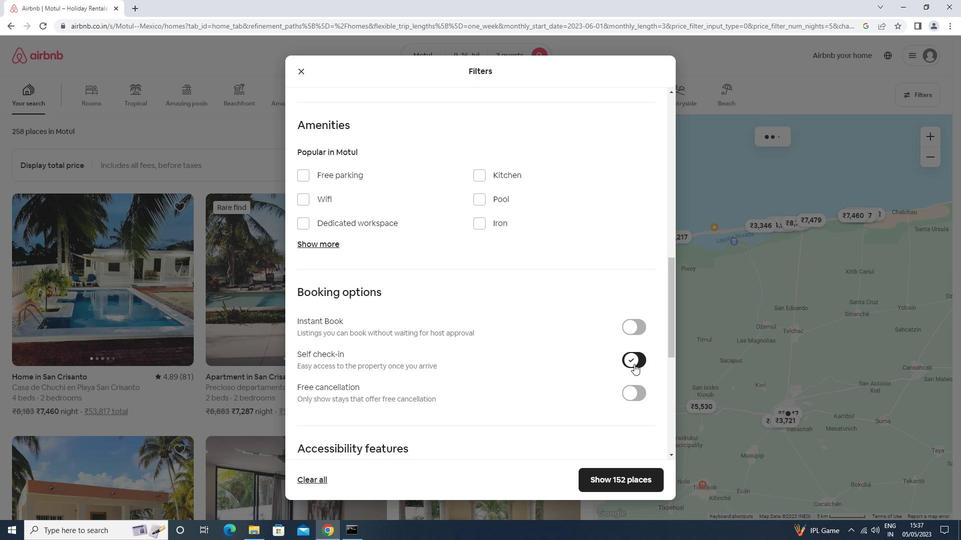 
Action: Mouse scrolled (634, 364) with delta (0, 0)
Screenshot: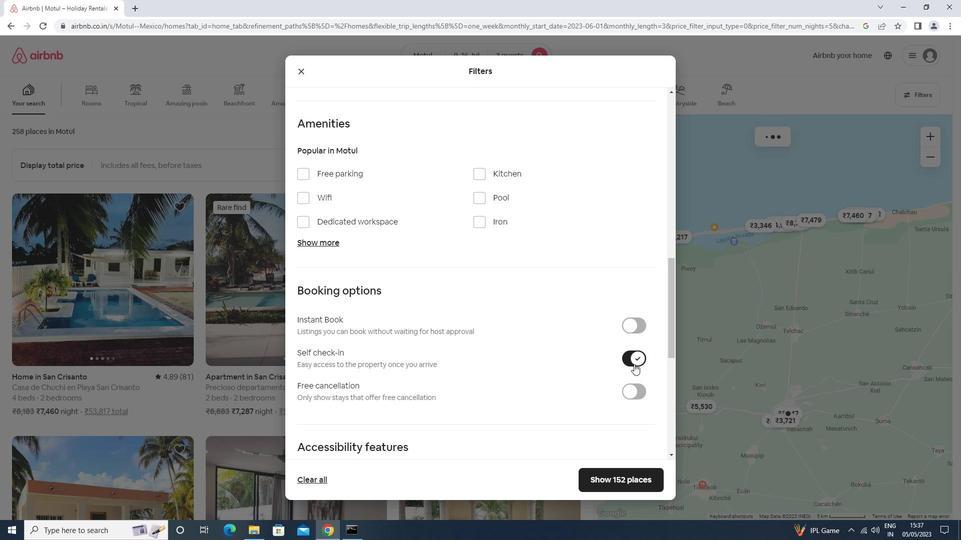 
Action: Mouse scrolled (634, 363) with delta (0, -1)
Screenshot: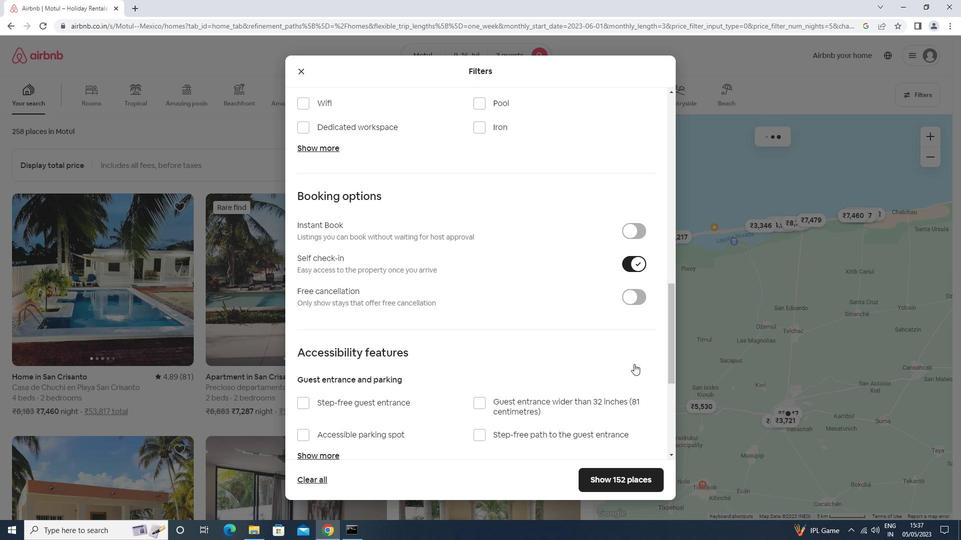 
Action: Mouse scrolled (634, 364) with delta (0, 0)
Screenshot: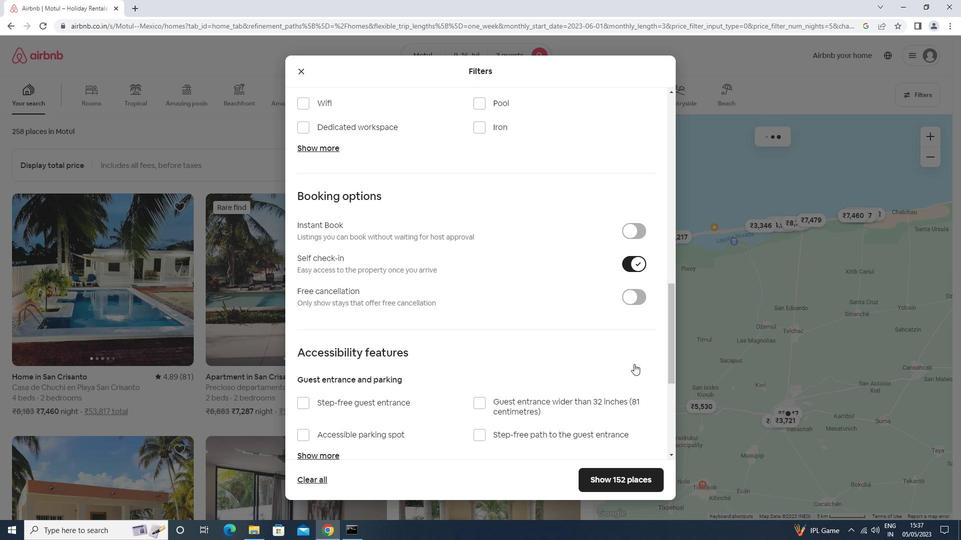 
Action: Mouse scrolled (634, 364) with delta (0, 0)
Screenshot: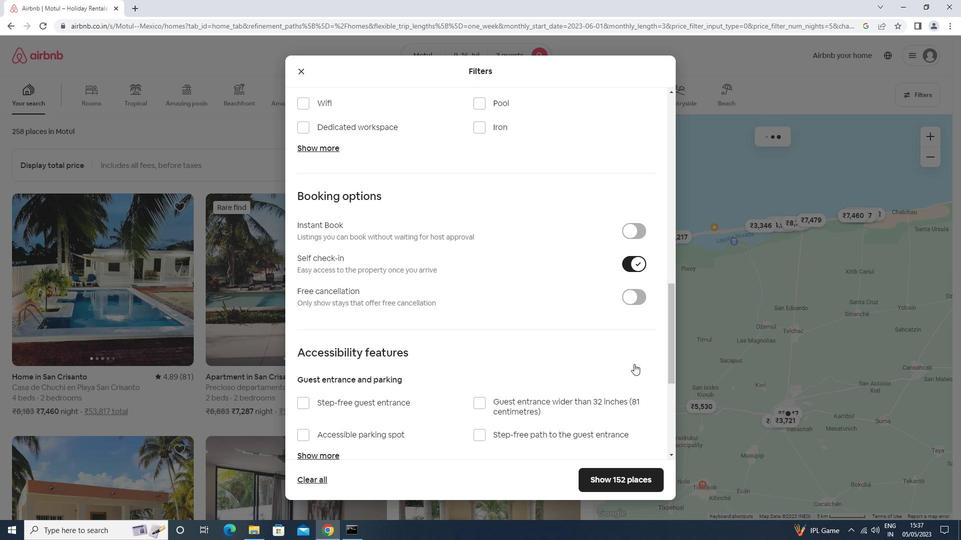 
Action: Mouse scrolled (634, 364) with delta (0, 0)
Screenshot: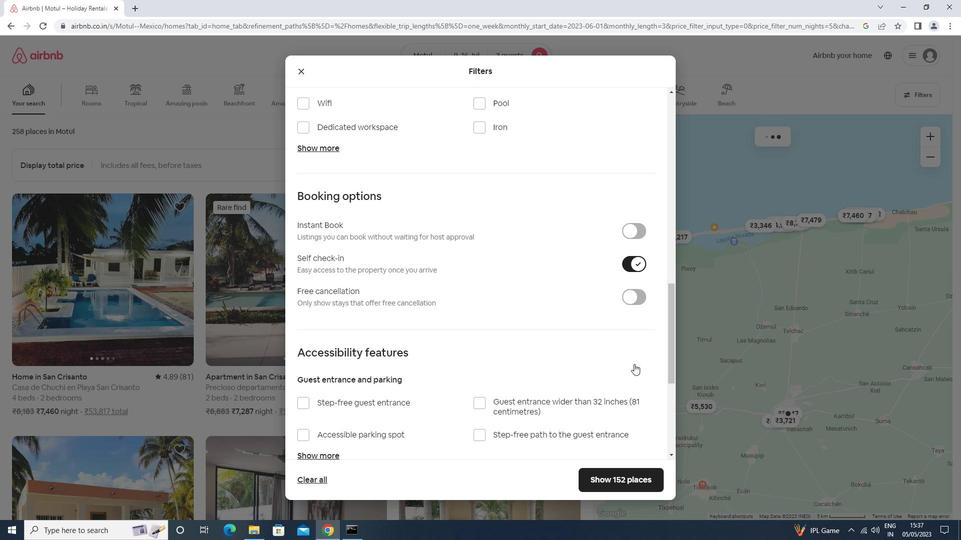 
Action: Mouse moved to (342, 384)
Screenshot: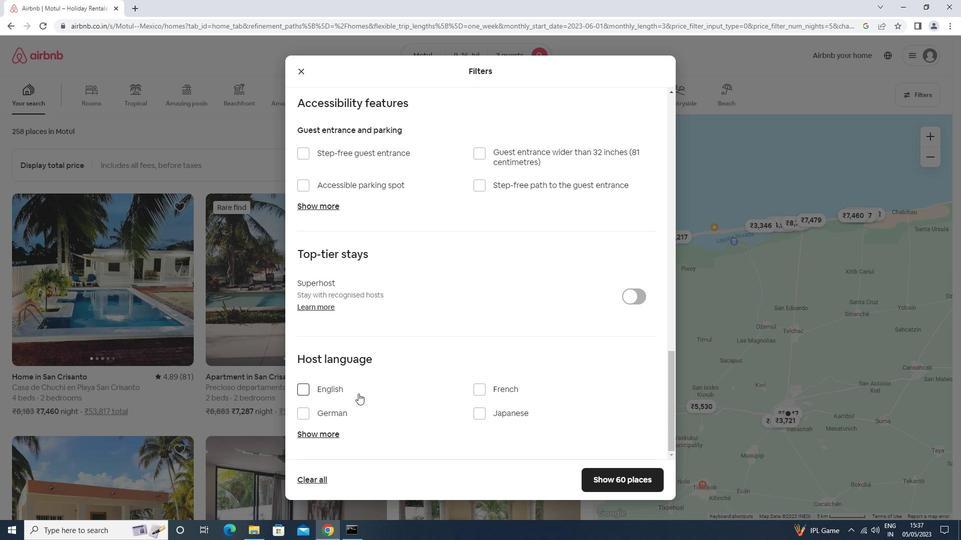 
Action: Mouse pressed left at (342, 384)
Screenshot: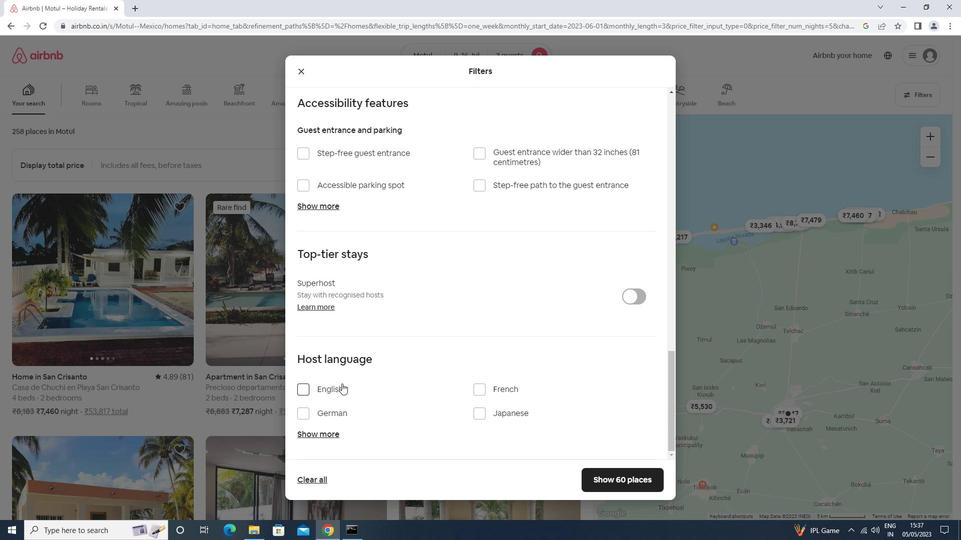 
Action: Mouse moved to (634, 477)
Screenshot: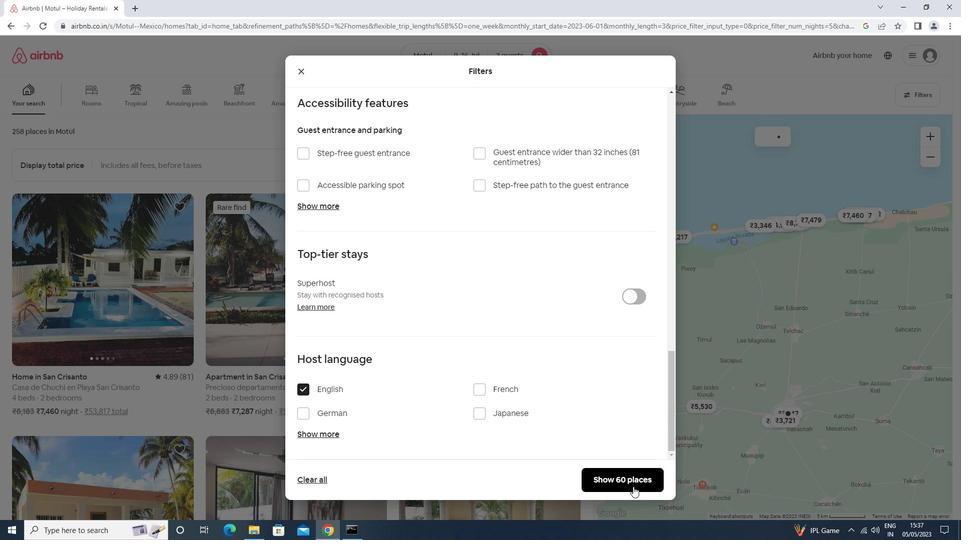 
Action: Mouse pressed left at (634, 477)
Screenshot: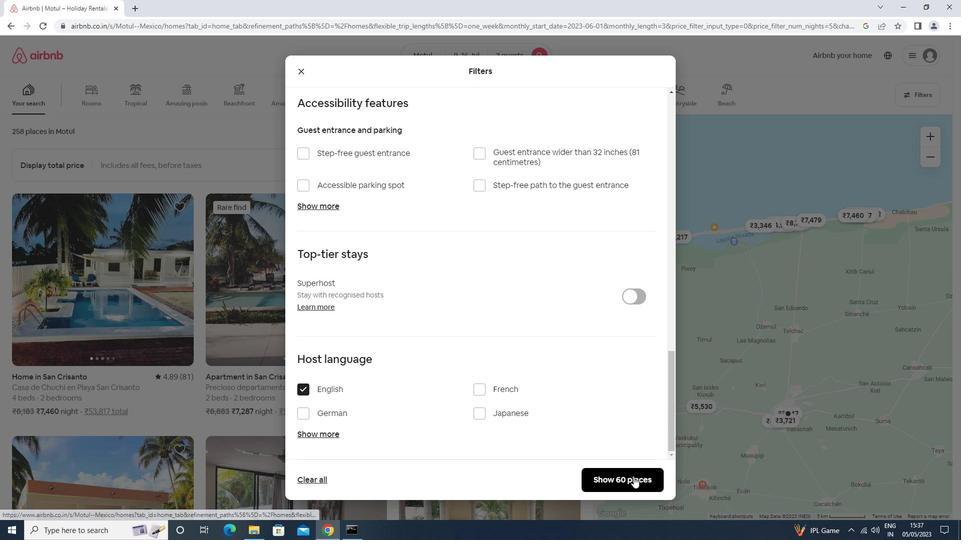 
Action: Mouse moved to (631, 473)
Screenshot: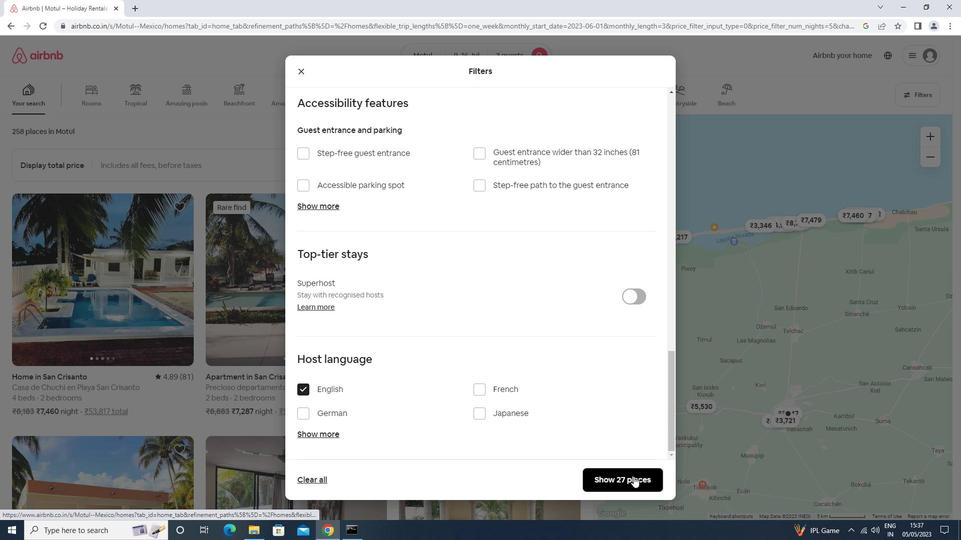 
